 Task: Search for emails with the label 'softage' that have attachments, are within the last 3 days, and are greater than 1 MB in size. Create a filter for these emails.
Action: Mouse moved to (701, 76)
Screenshot: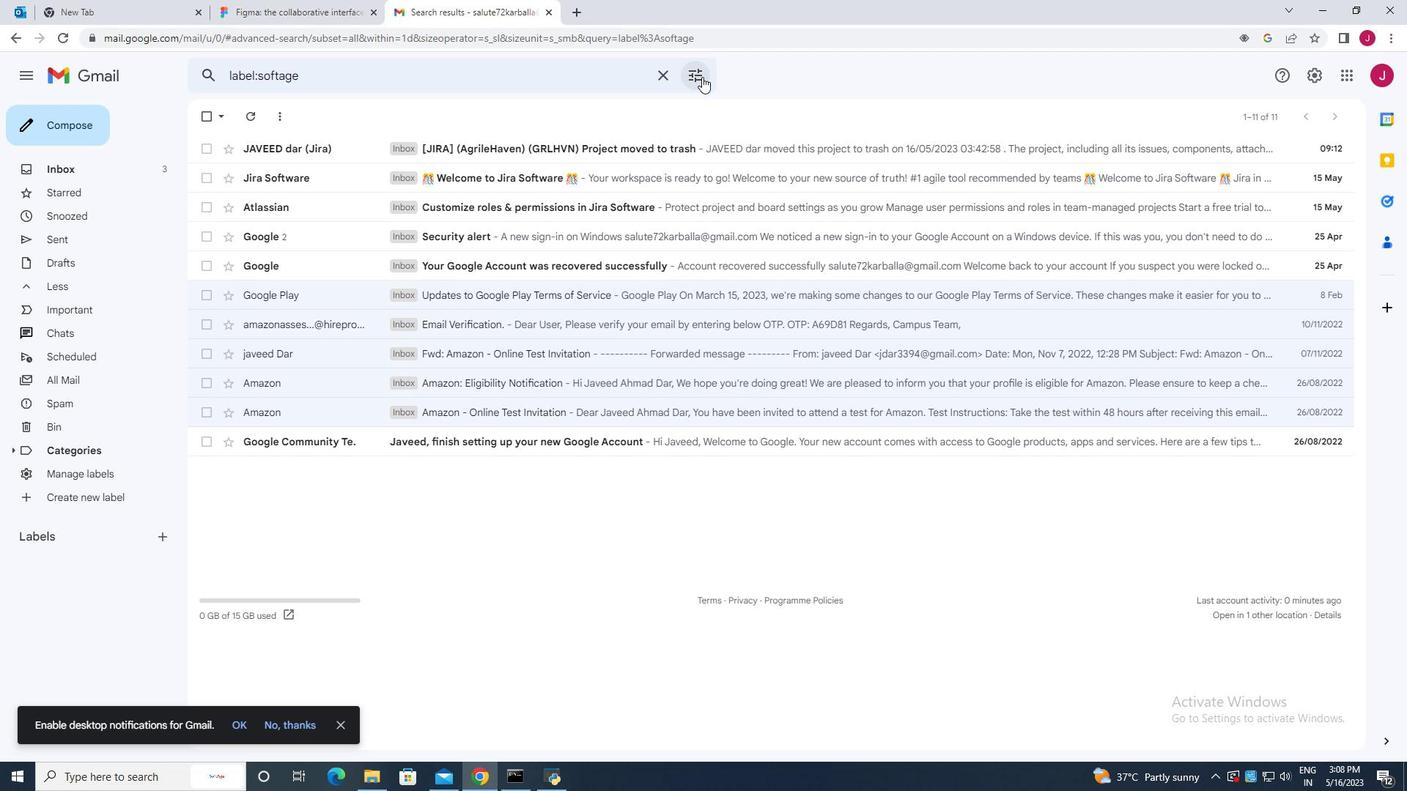 
Action: Mouse pressed left at (701, 76)
Screenshot: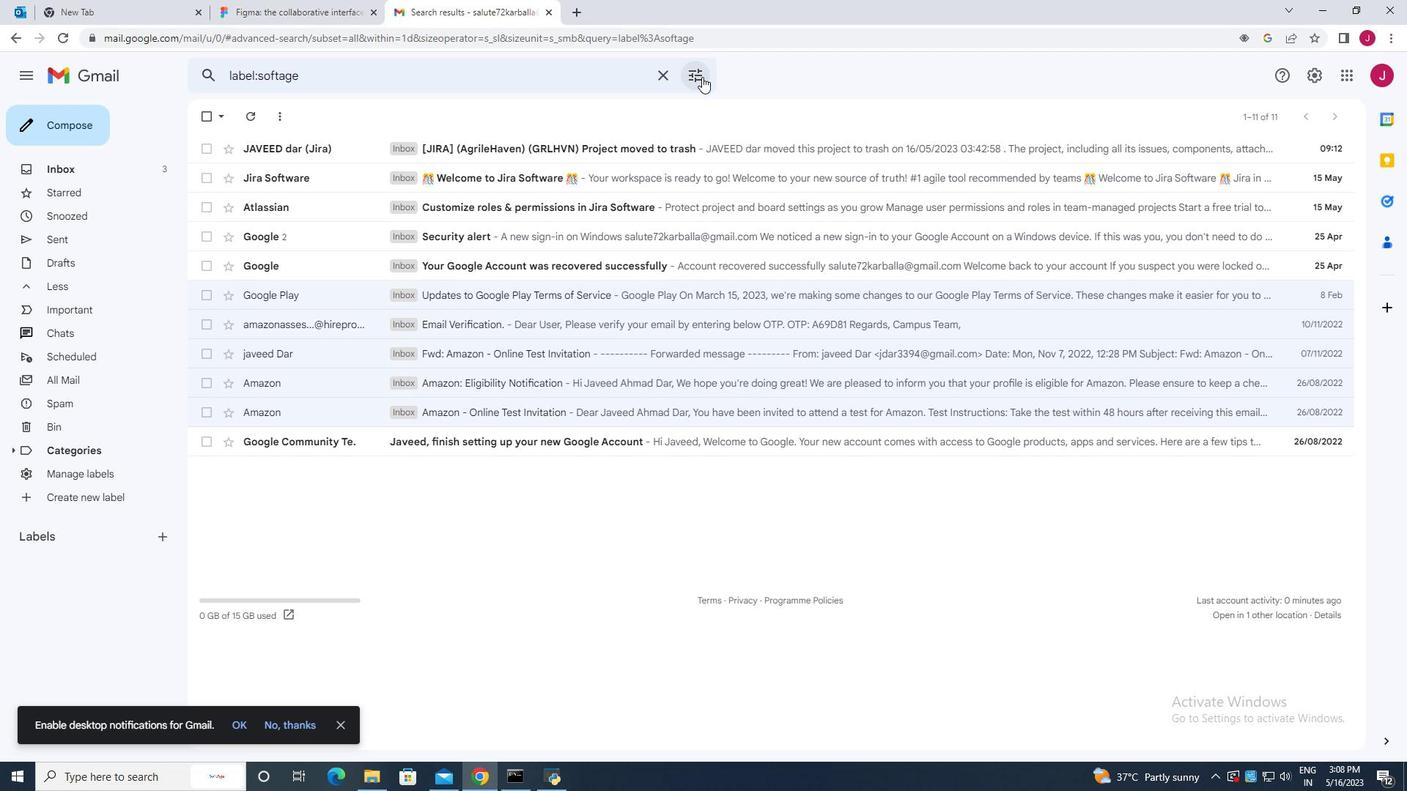 
Action: Mouse moved to (214, 351)
Screenshot: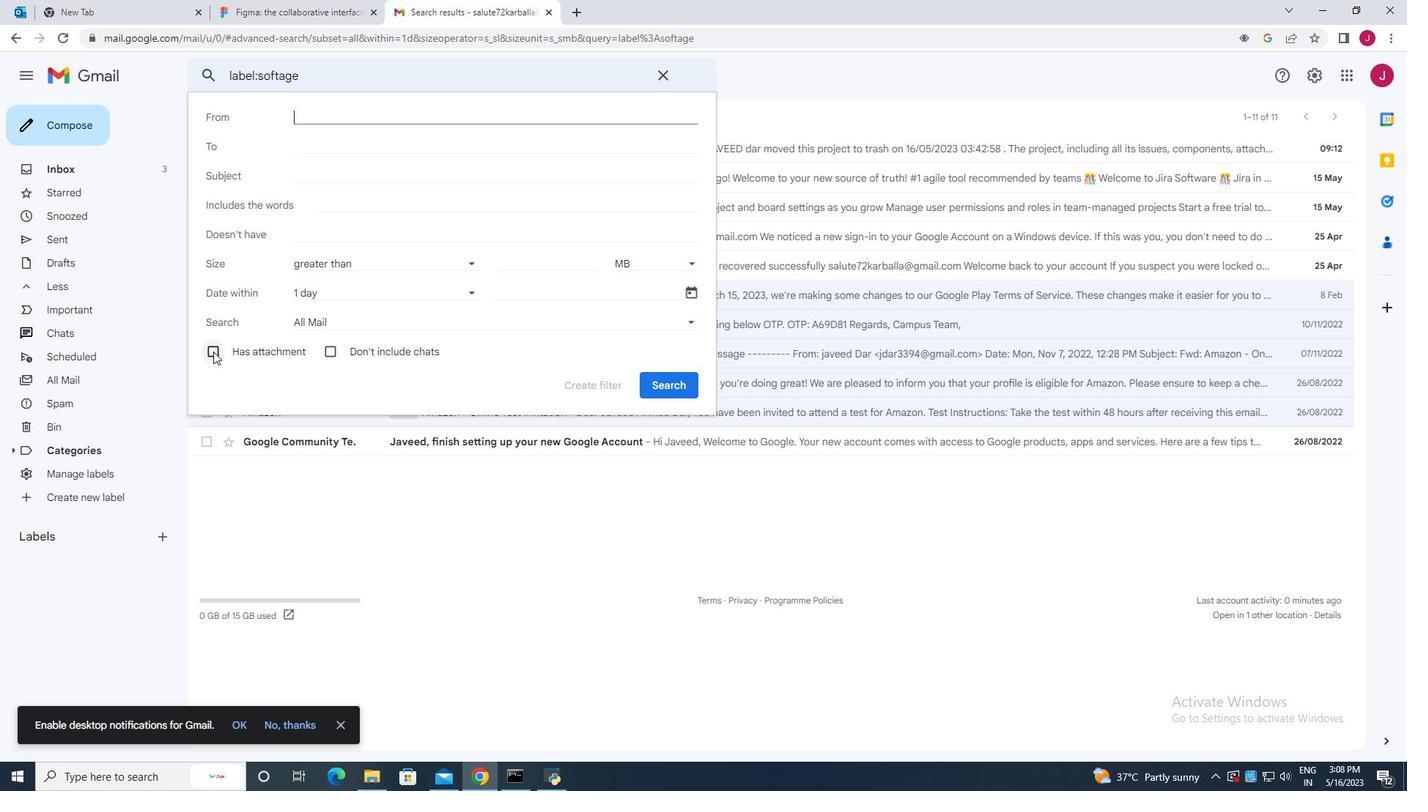 
Action: Mouse pressed left at (214, 351)
Screenshot: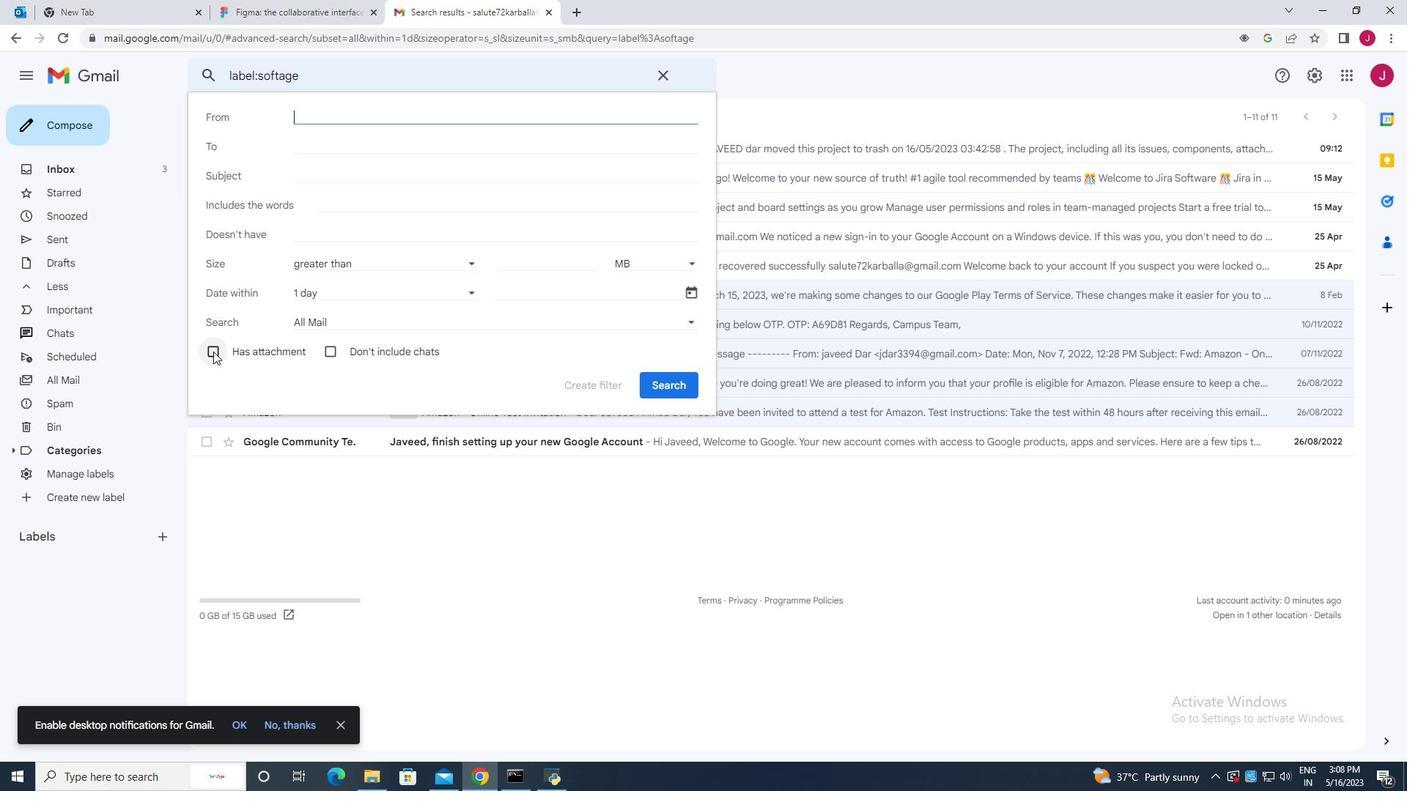 
Action: Mouse moved to (664, 387)
Screenshot: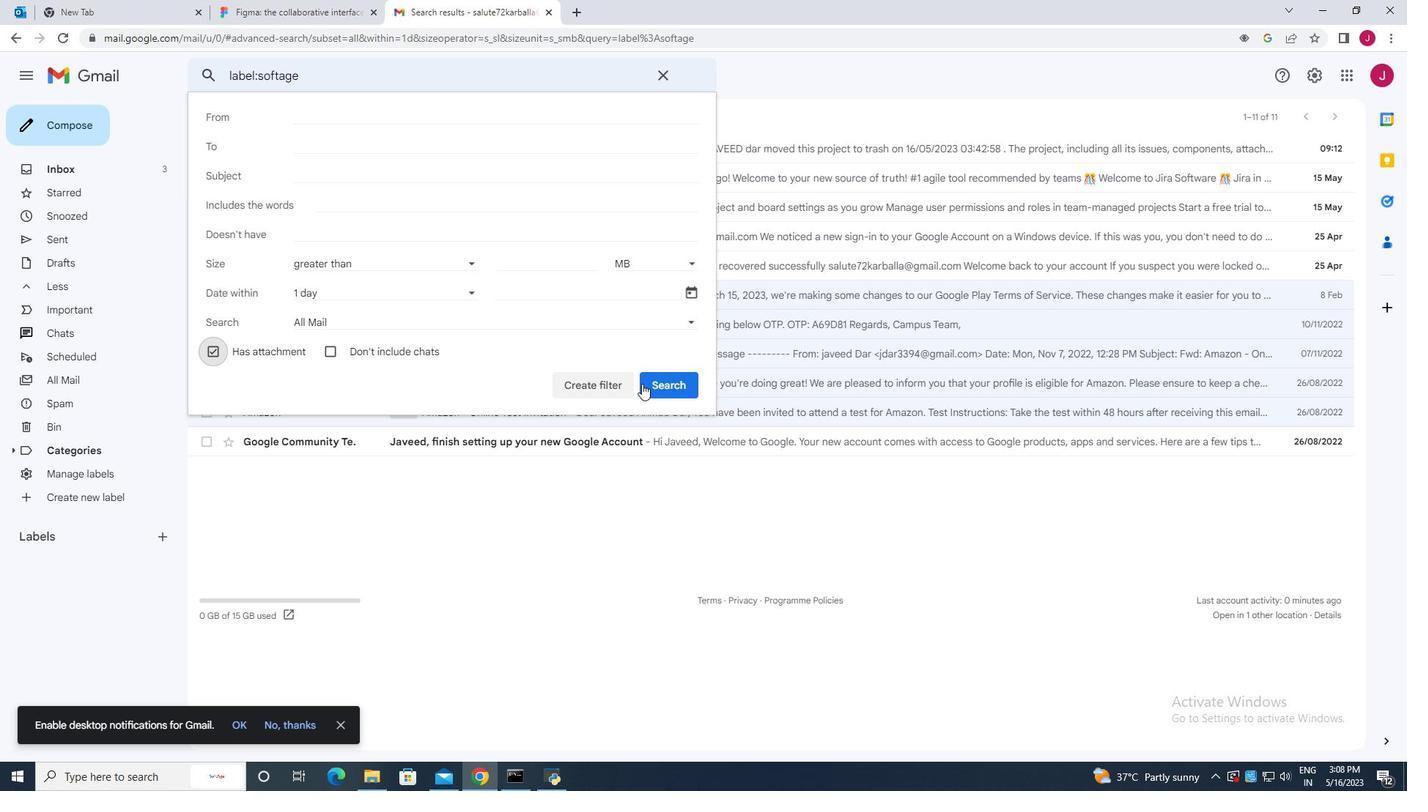
Action: Mouse pressed left at (664, 387)
Screenshot: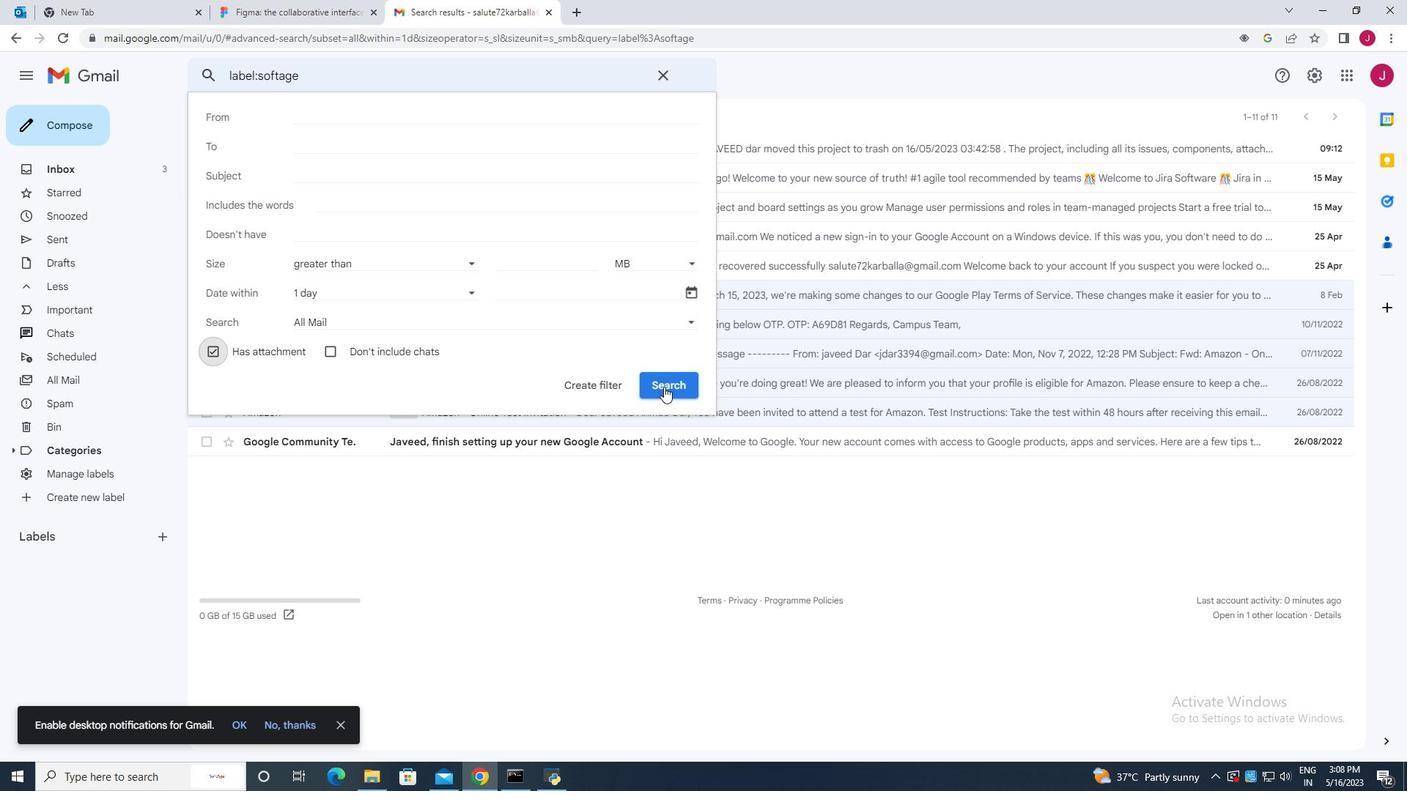 
Action: Mouse moved to (698, 91)
Screenshot: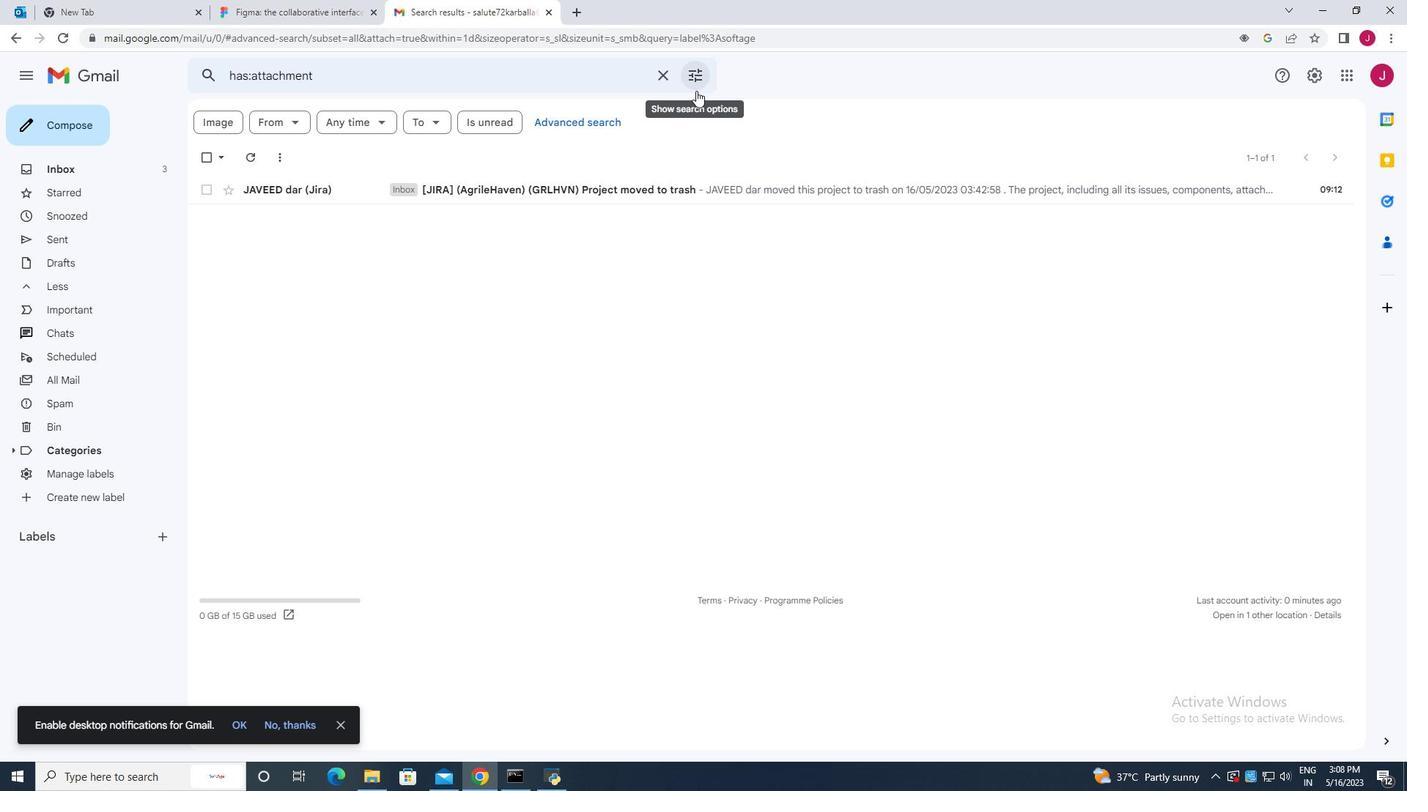 
Action: Mouse pressed left at (698, 91)
Screenshot: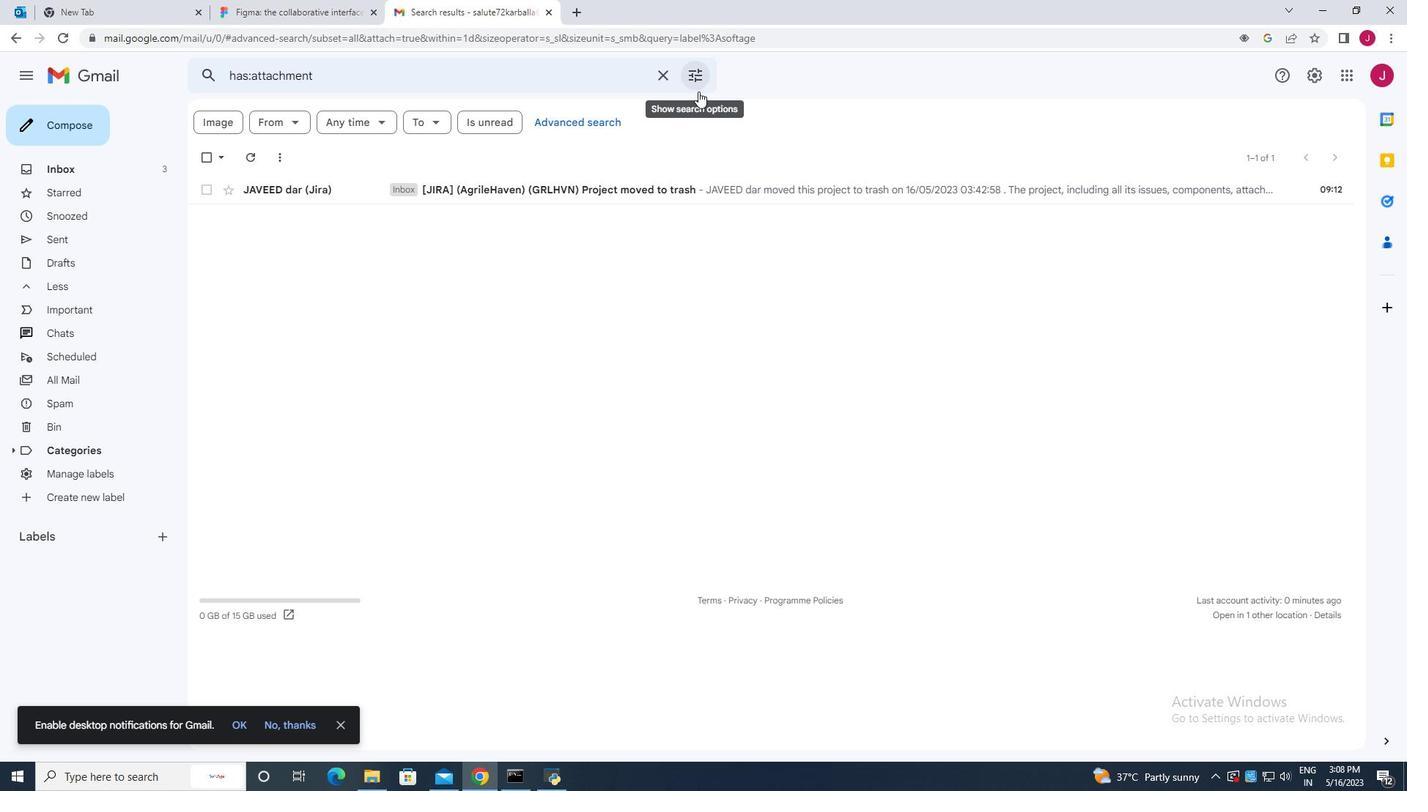 
Action: Mouse moved to (663, 382)
Screenshot: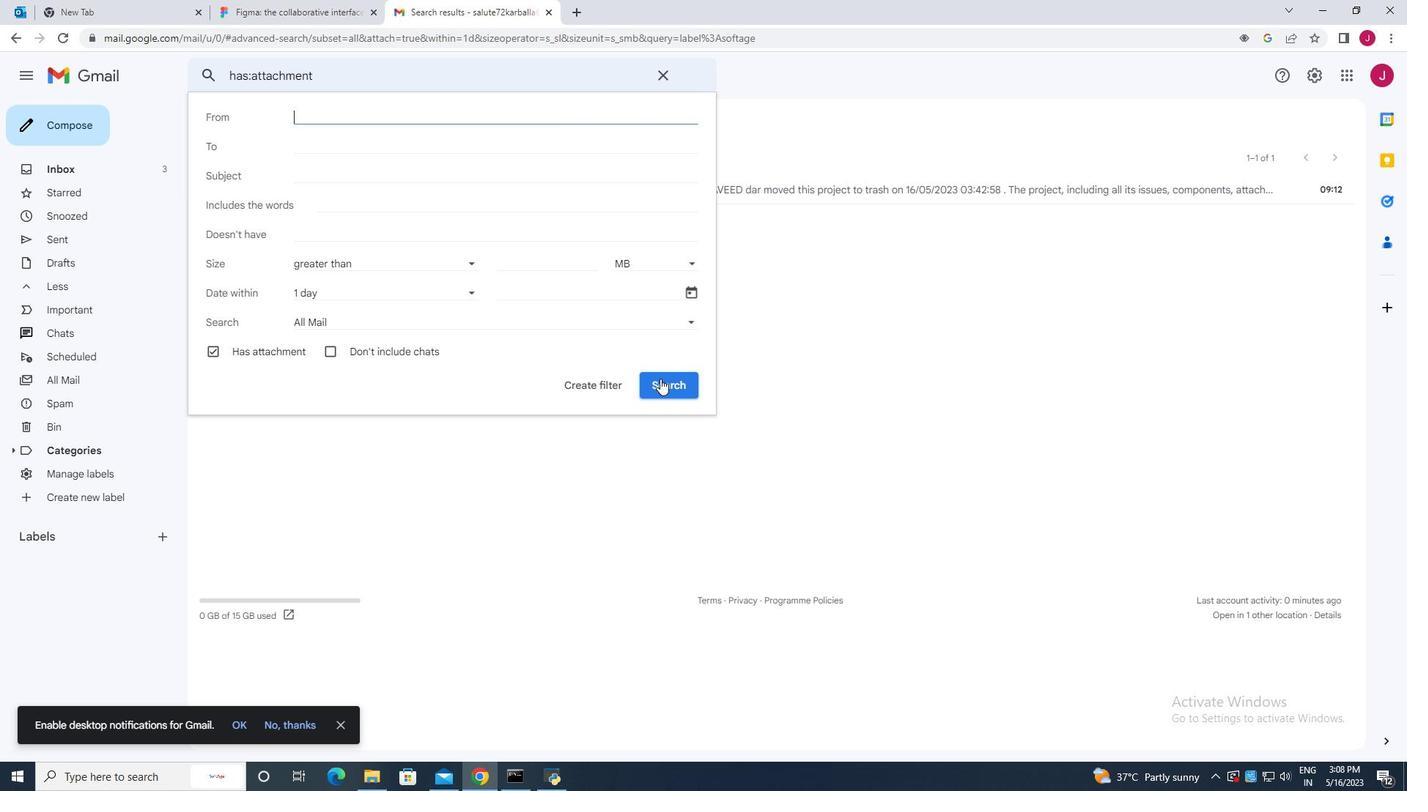 
Action: Mouse pressed left at (663, 382)
Screenshot: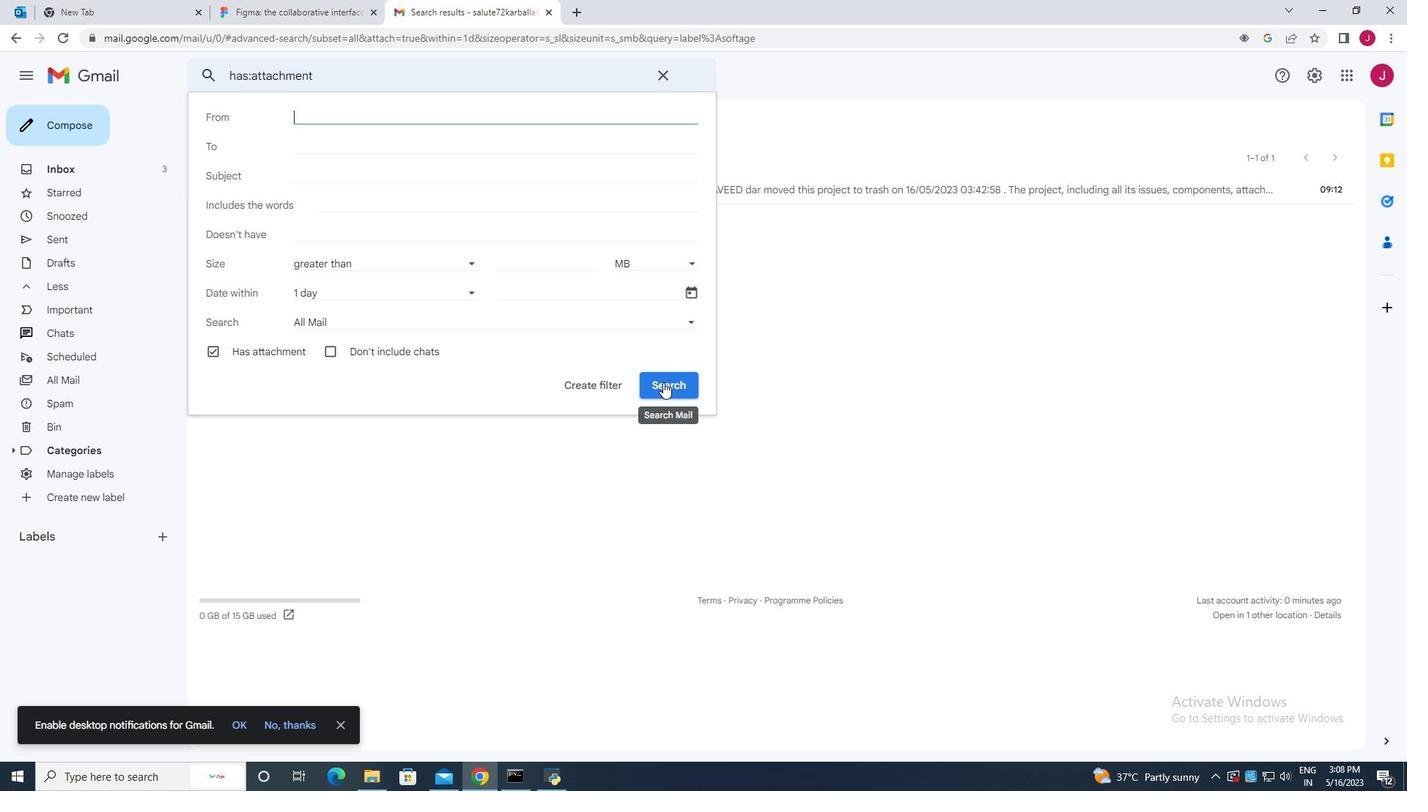 
Action: Mouse moved to (697, 75)
Screenshot: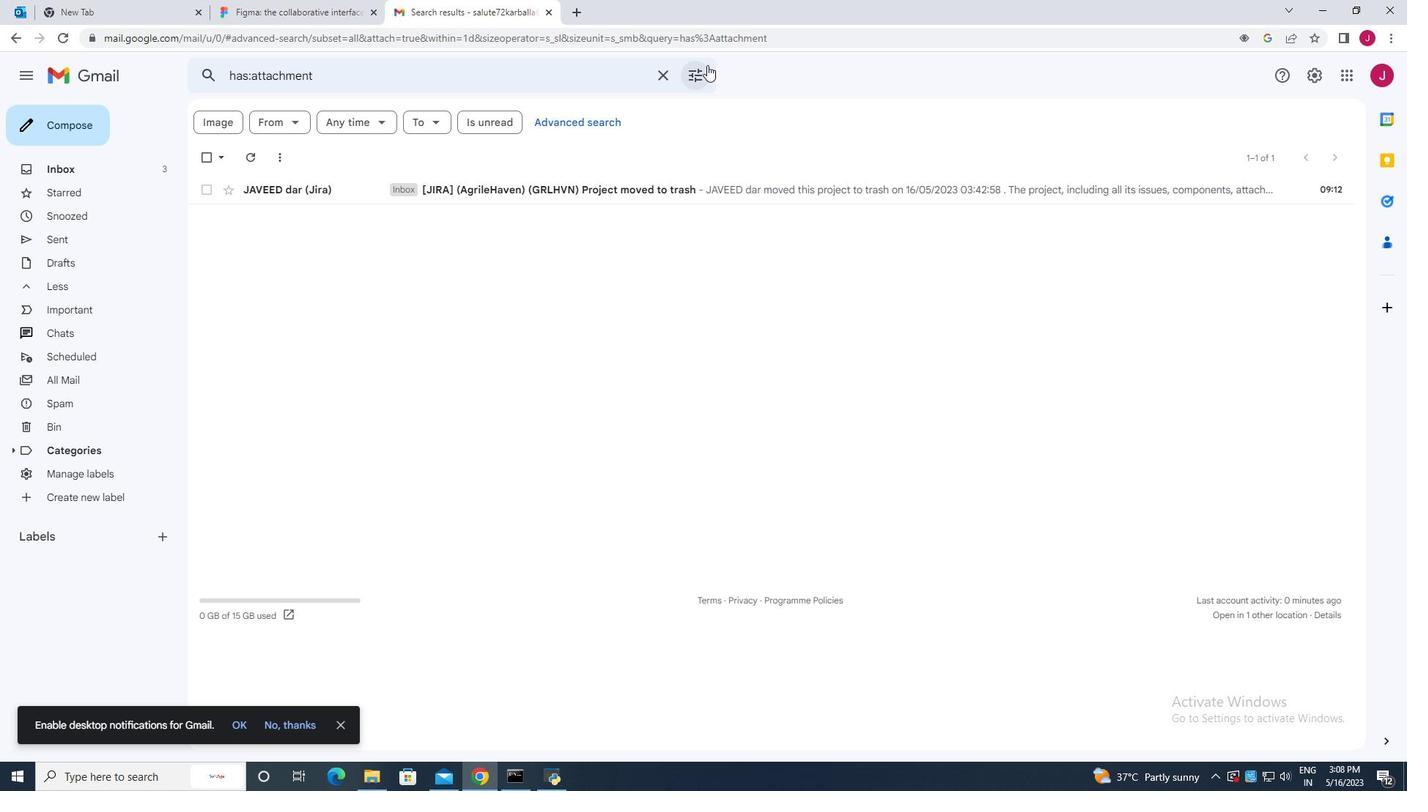 
Action: Mouse pressed left at (697, 75)
Screenshot: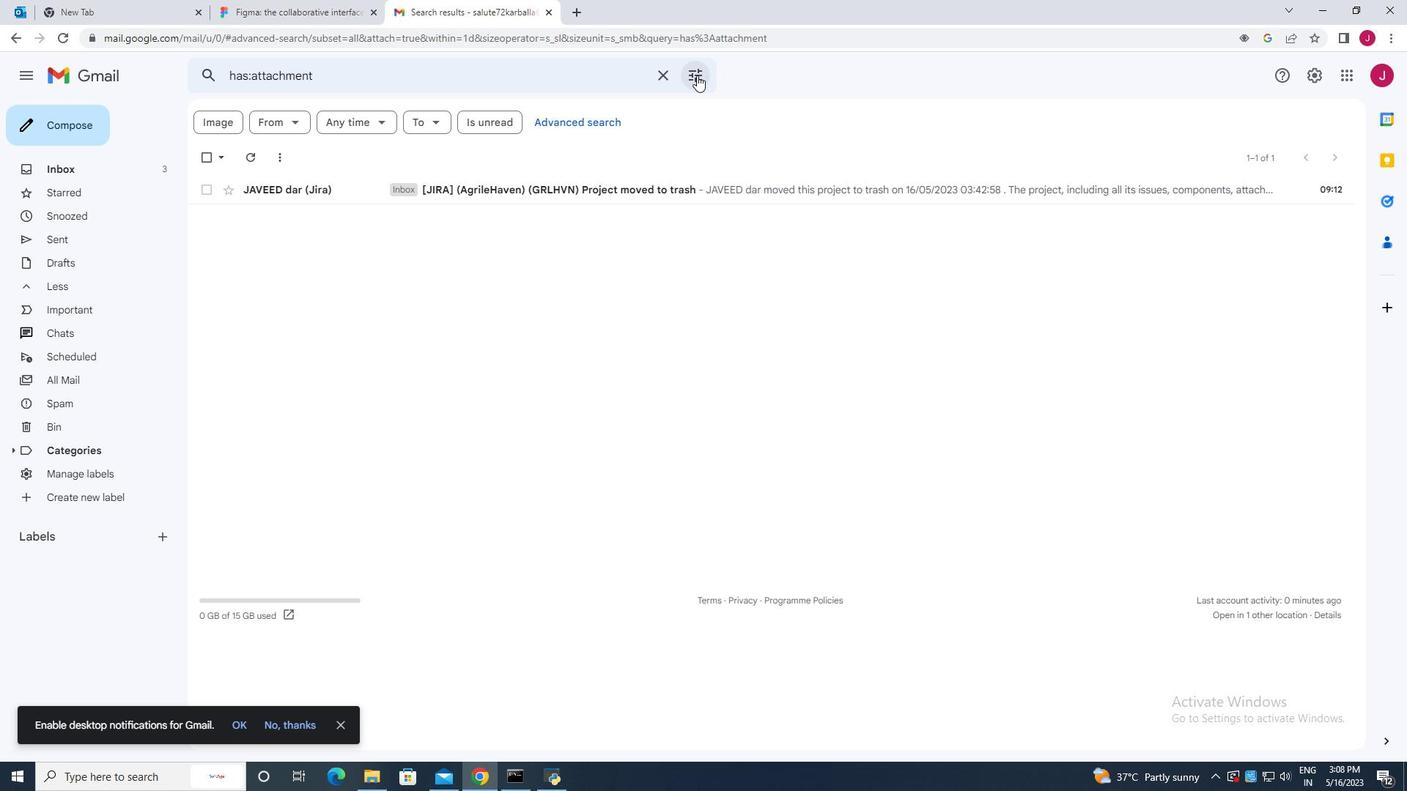
Action: Mouse moved to (586, 387)
Screenshot: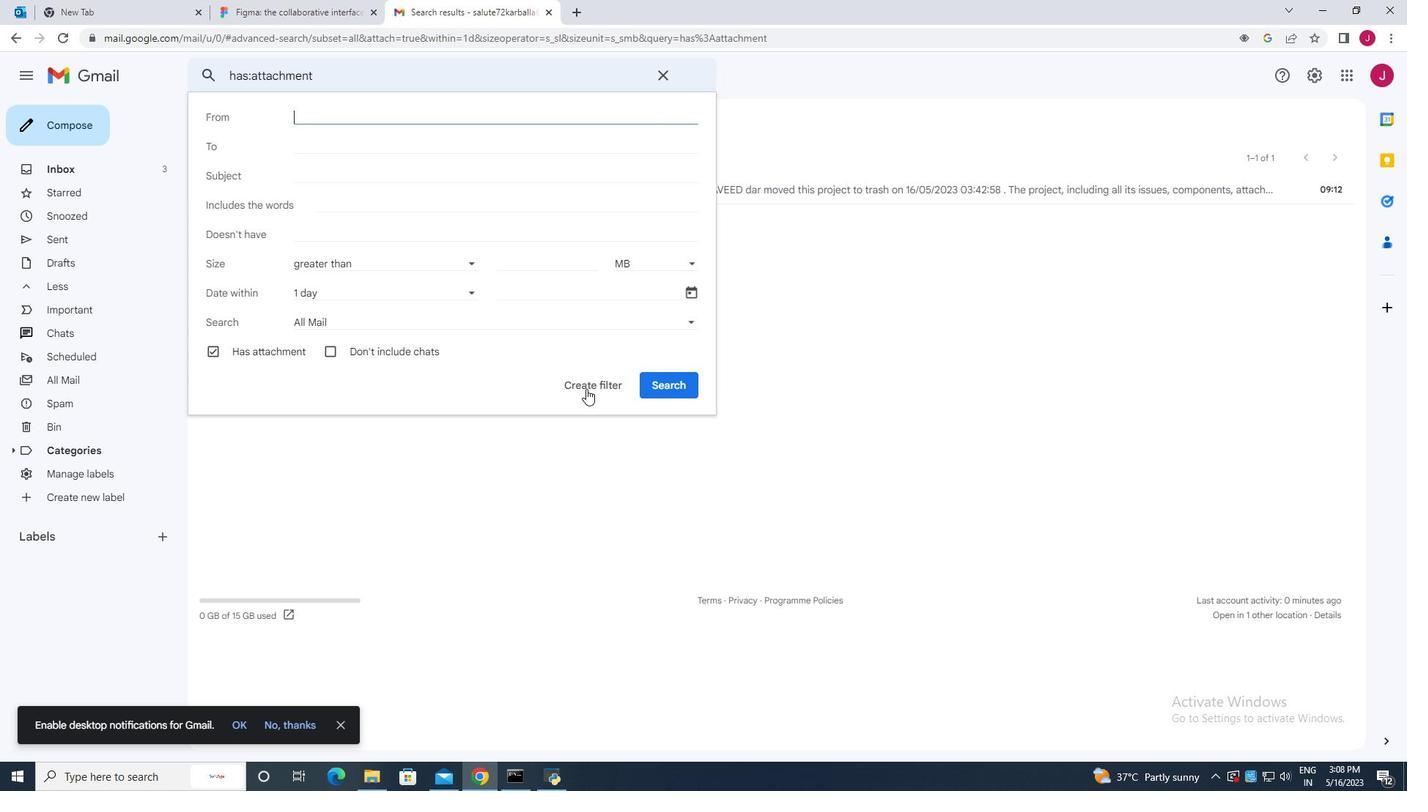 
Action: Mouse pressed left at (586, 387)
Screenshot: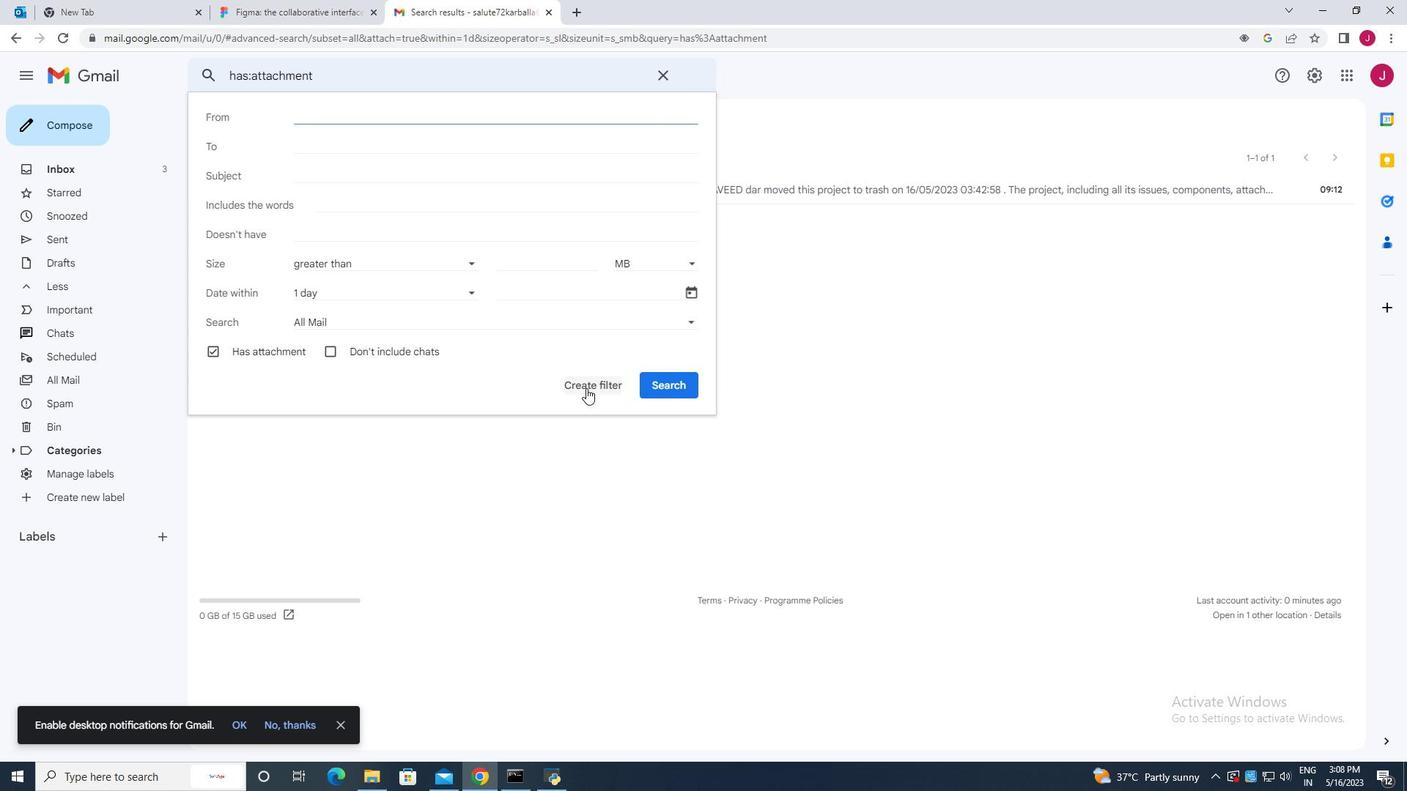 
Action: Mouse moved to (216, 276)
Screenshot: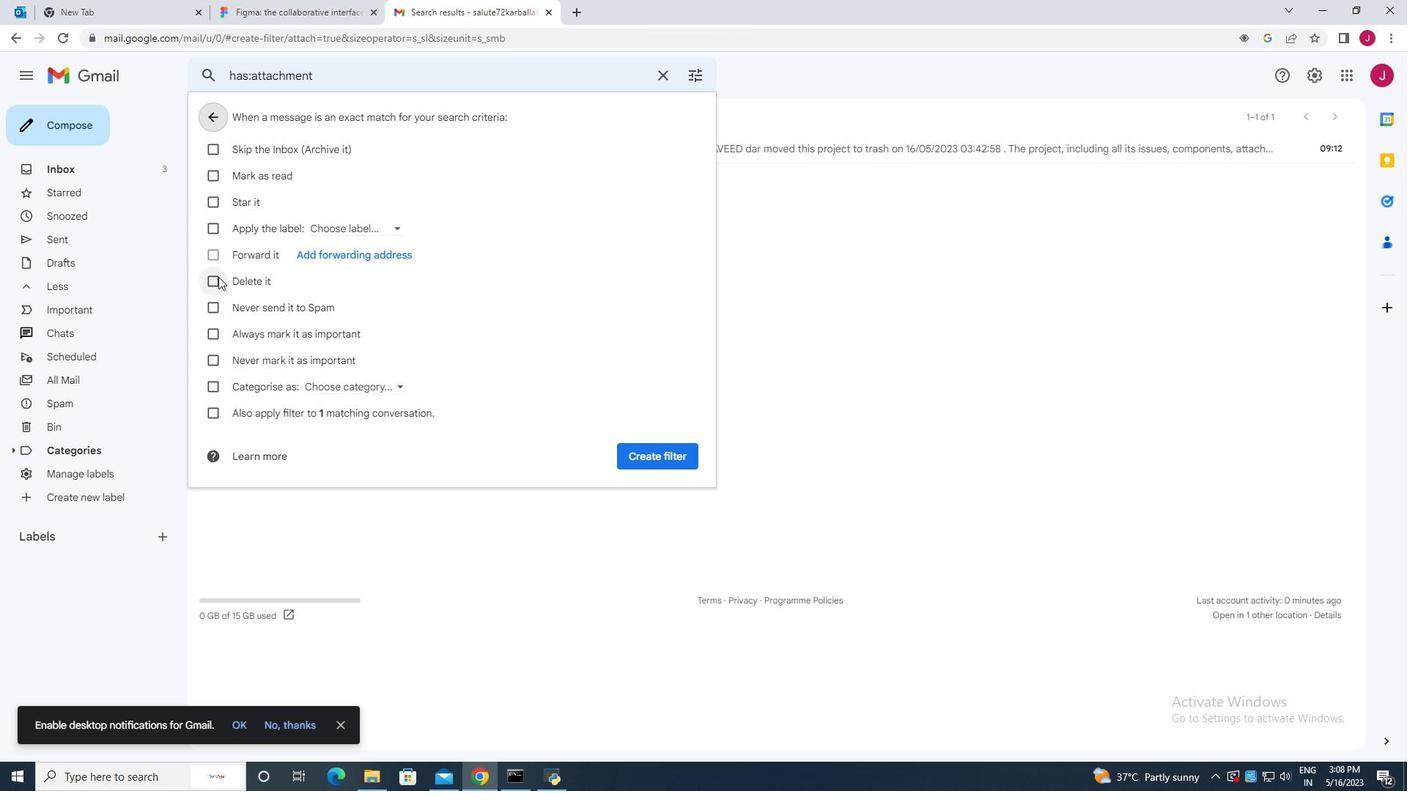
Action: Mouse pressed left at (216, 276)
Screenshot: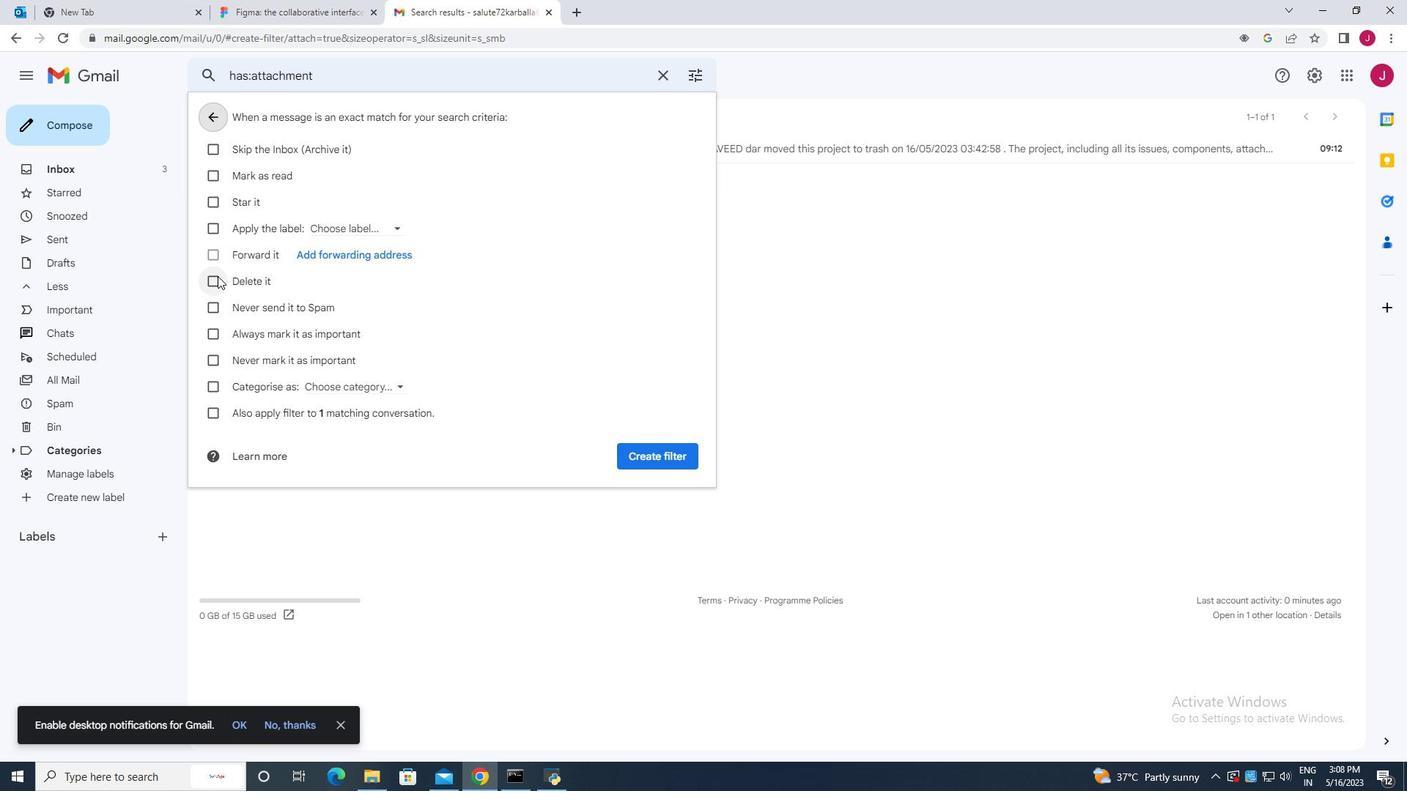 
Action: Mouse moved to (661, 456)
Screenshot: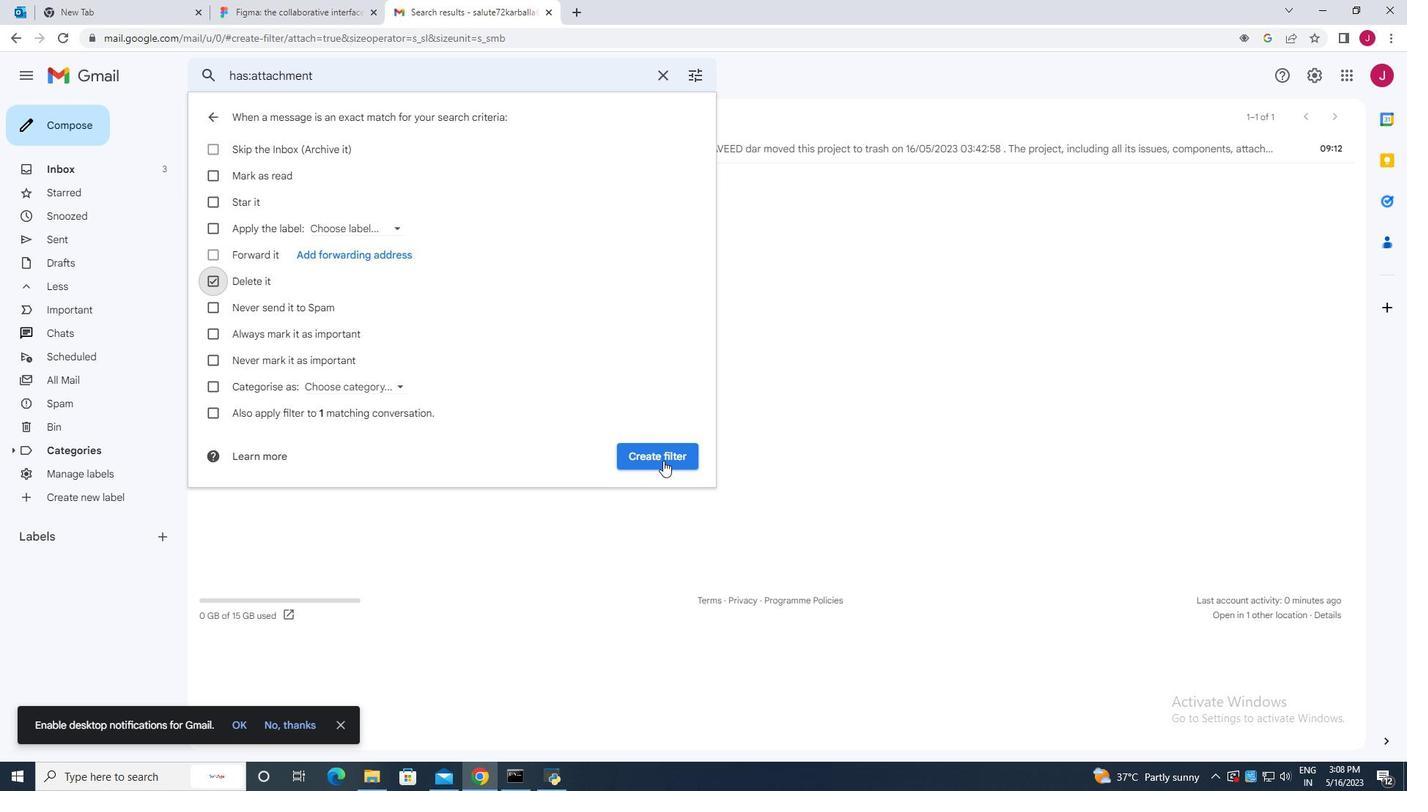 
Action: Mouse pressed left at (661, 456)
Screenshot: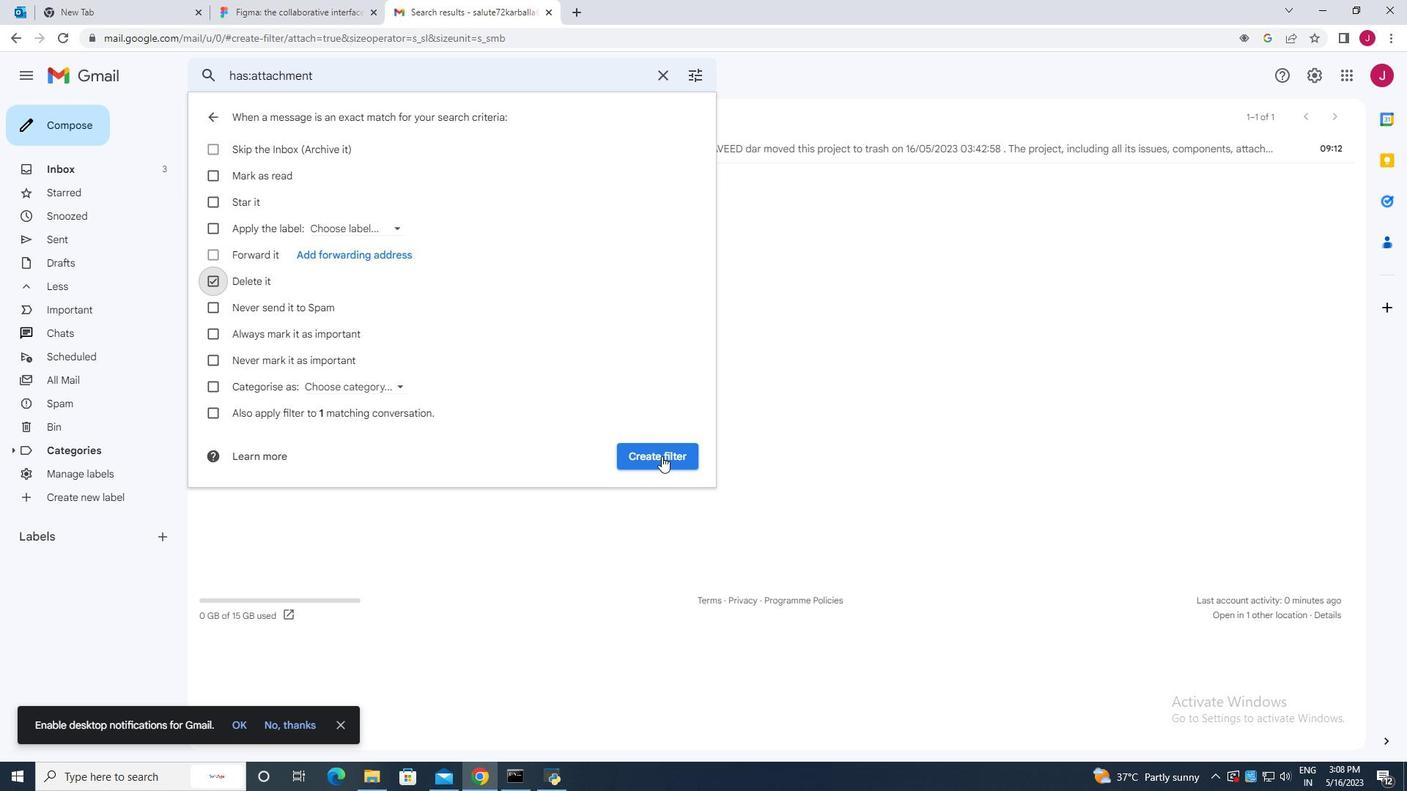 
Action: Mouse moved to (692, 82)
Screenshot: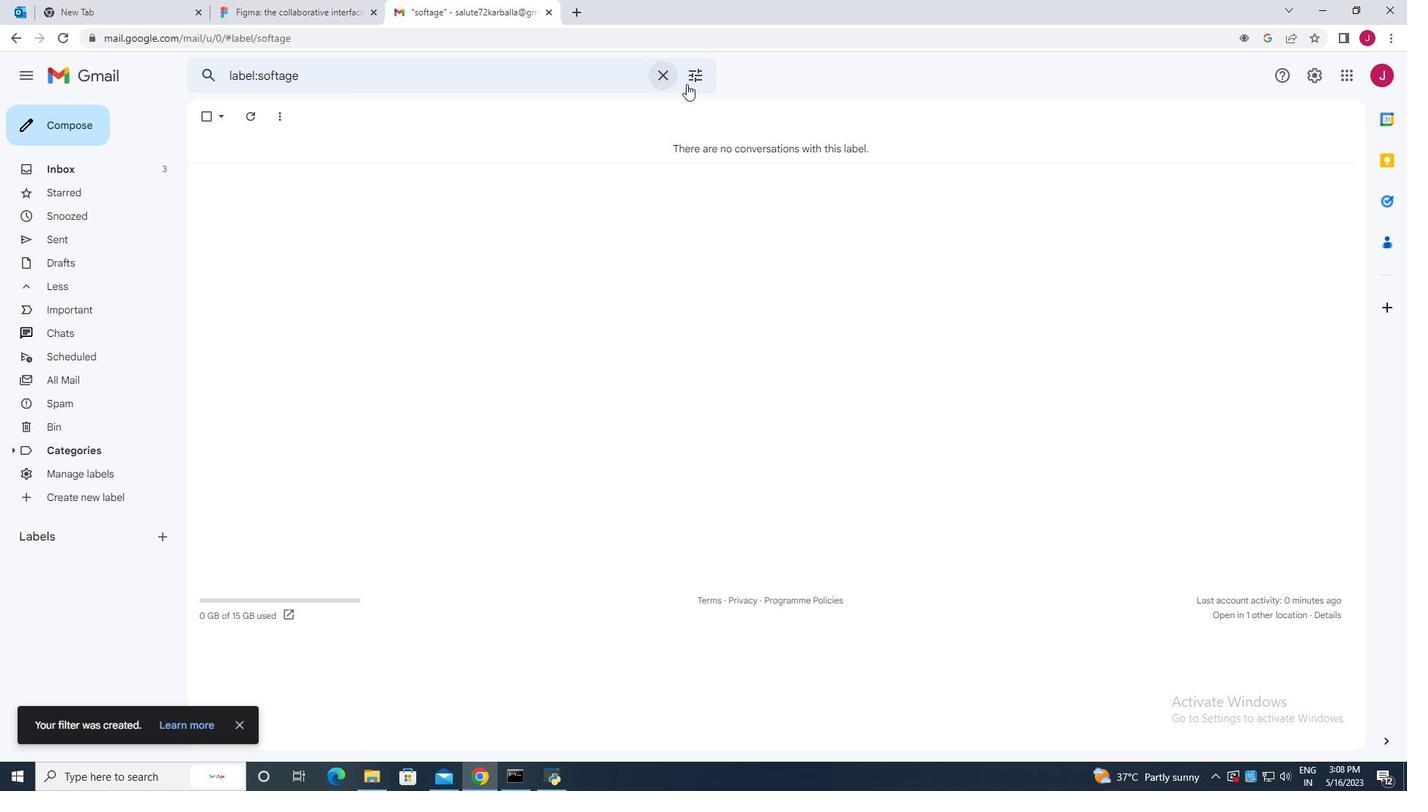 
Action: Mouse pressed left at (692, 82)
Screenshot: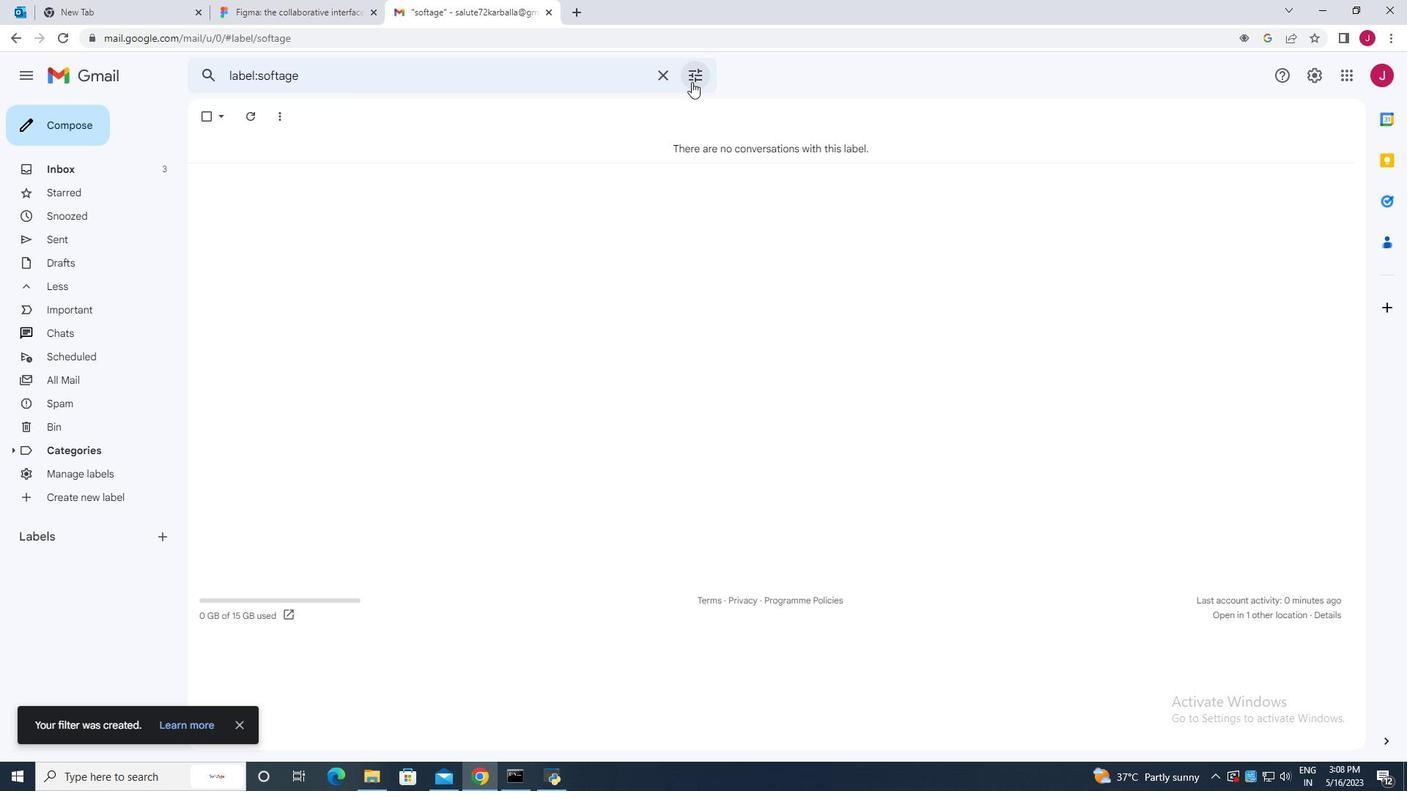 
Action: Mouse moved to (650, 254)
Screenshot: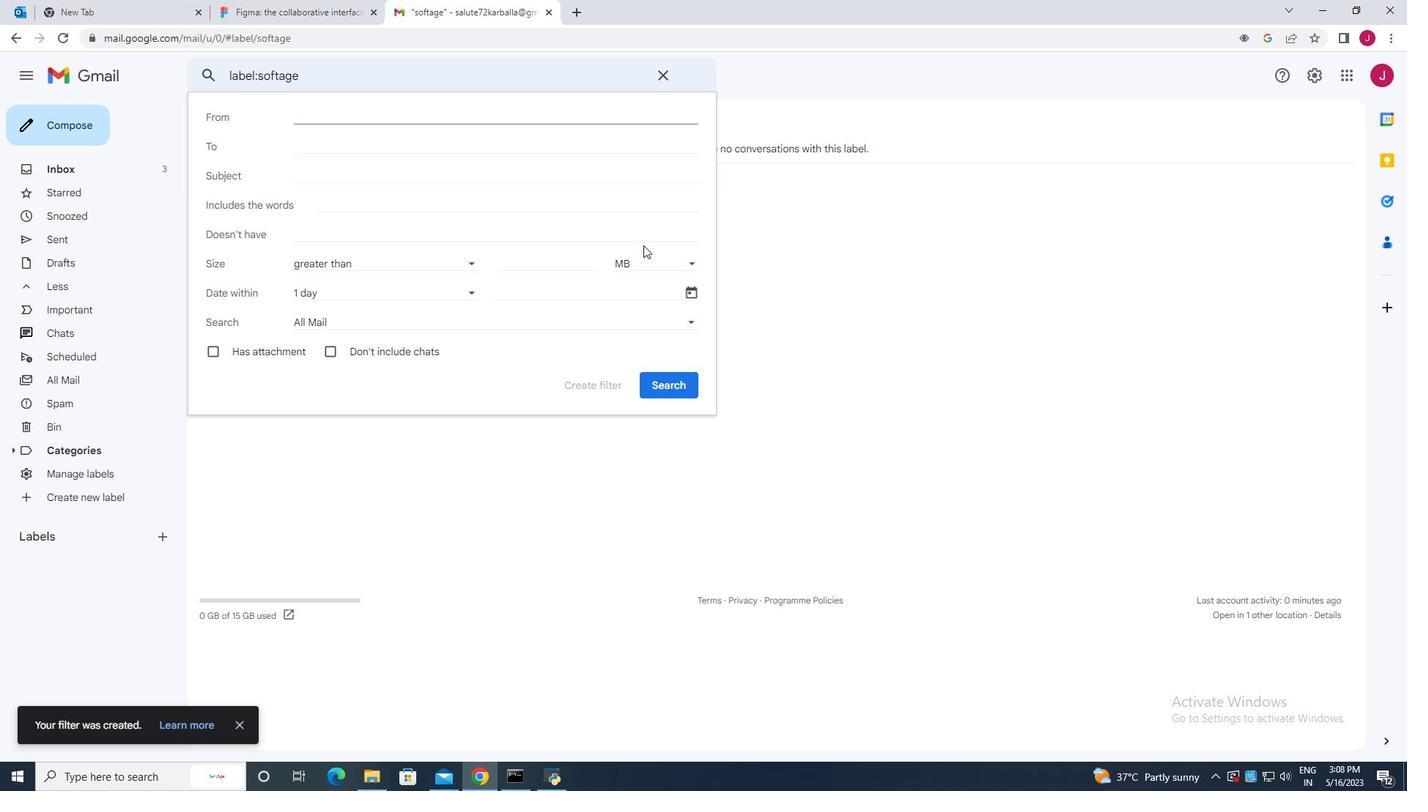 
Action: Mouse pressed left at (650, 254)
Screenshot: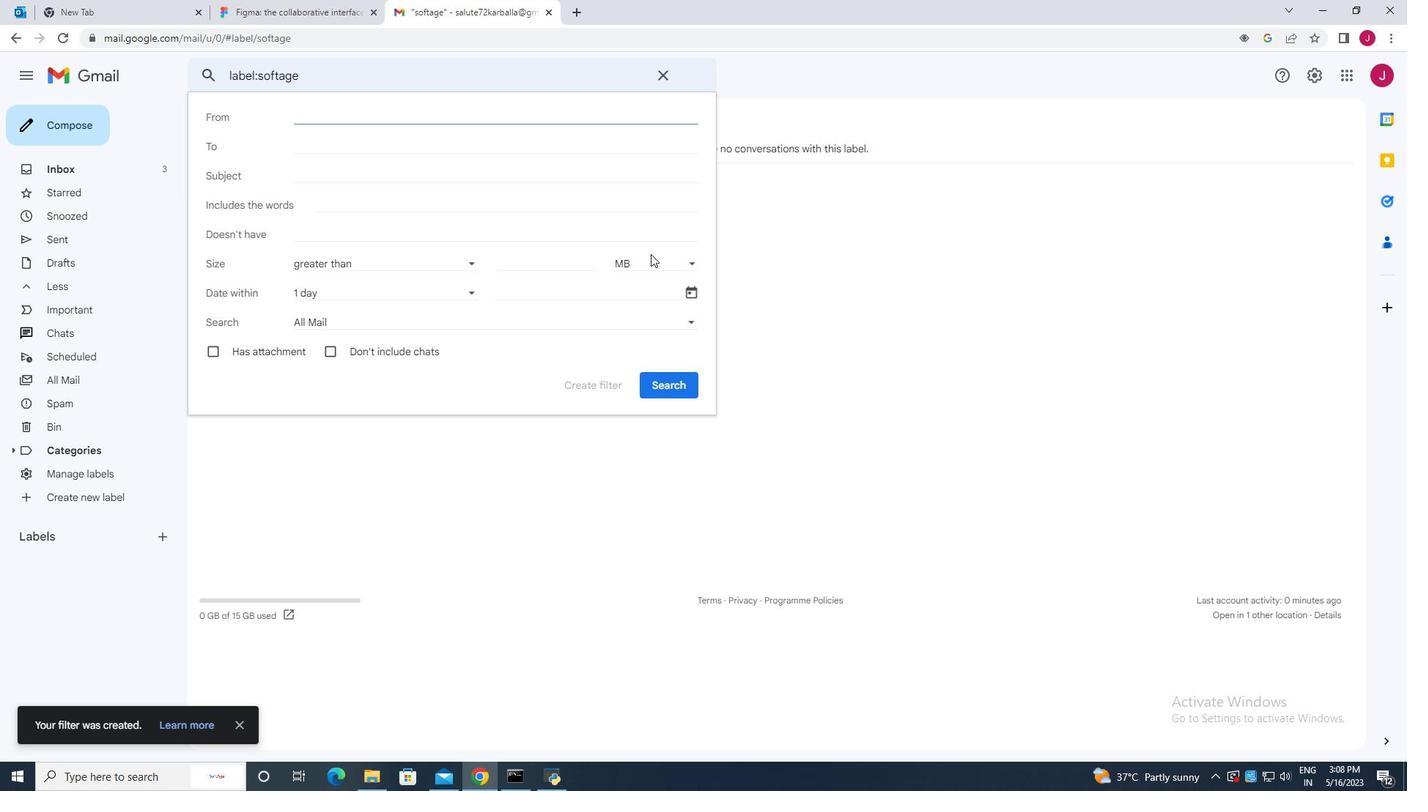 
Action: Mouse moved to (648, 262)
Screenshot: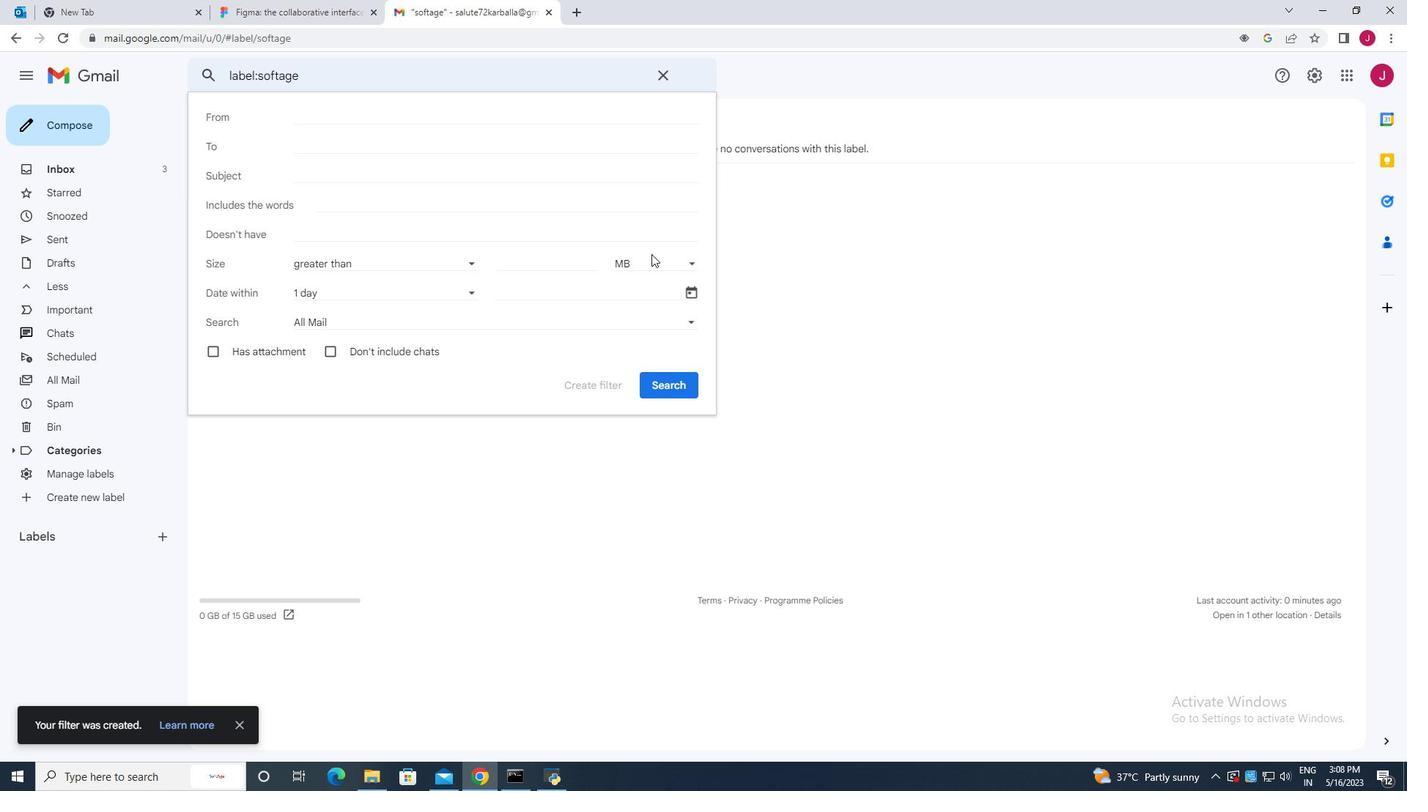 
Action: Mouse pressed left at (648, 262)
Screenshot: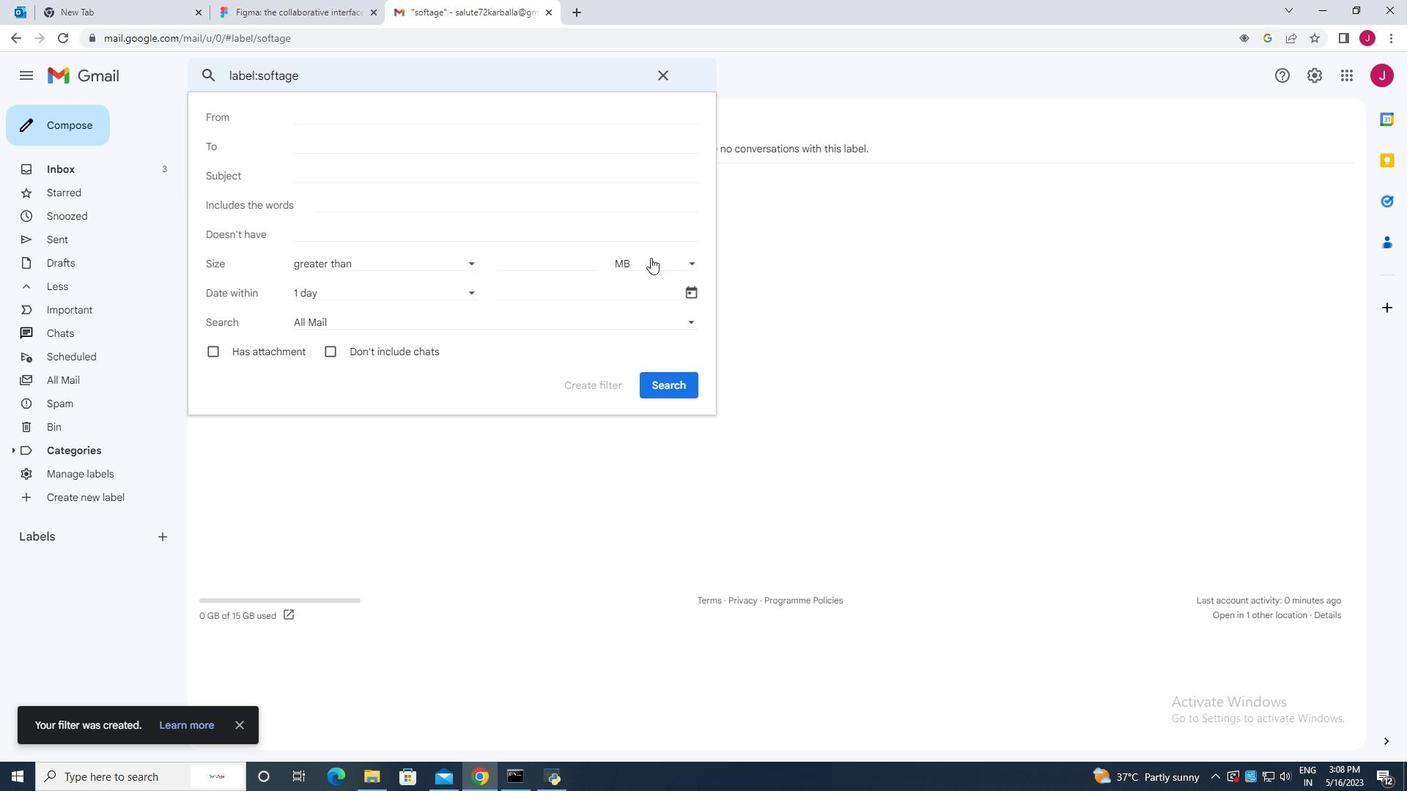 
Action: Mouse pressed left at (648, 262)
Screenshot: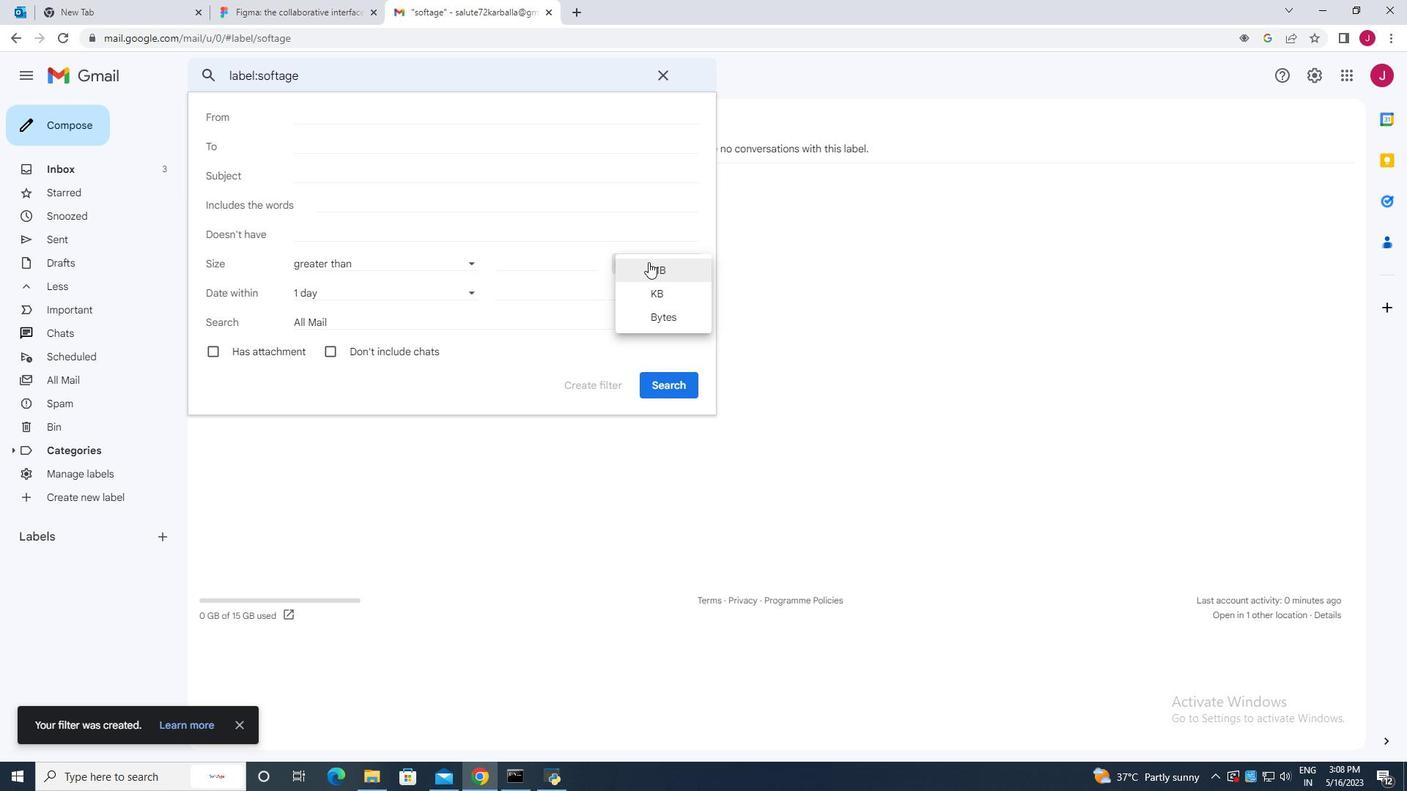 
Action: Mouse moved to (329, 294)
Screenshot: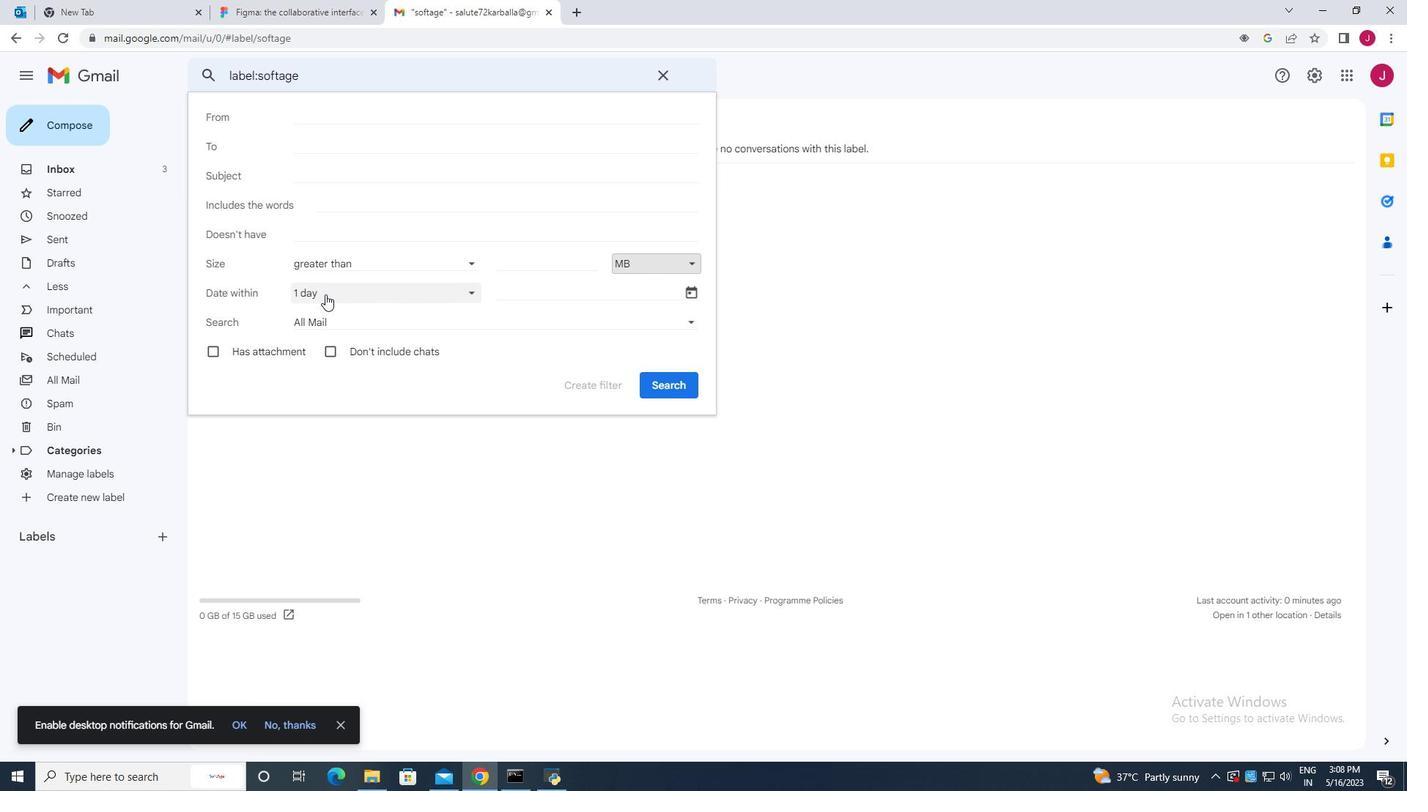
Action: Mouse pressed left at (329, 294)
Screenshot: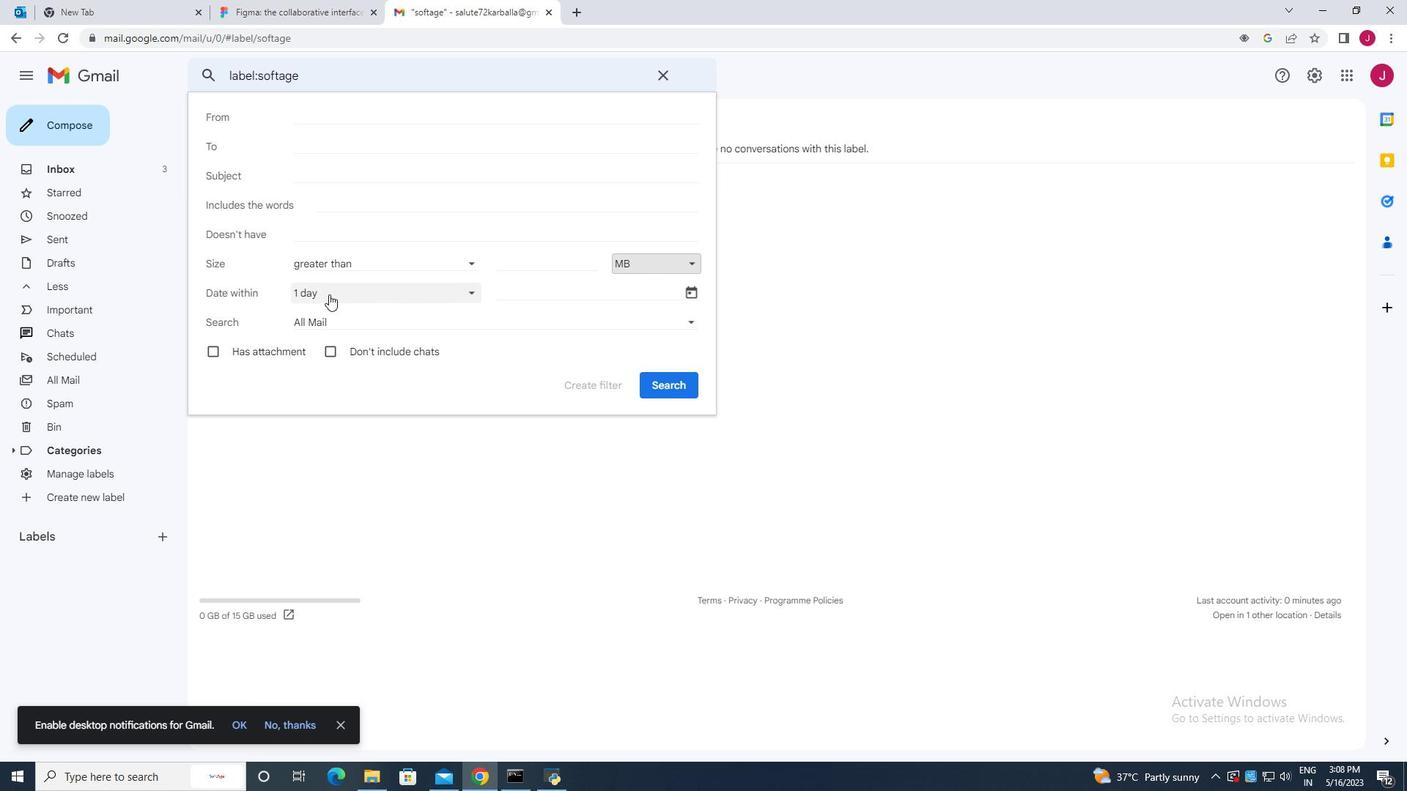 
Action: Mouse moved to (346, 316)
Screenshot: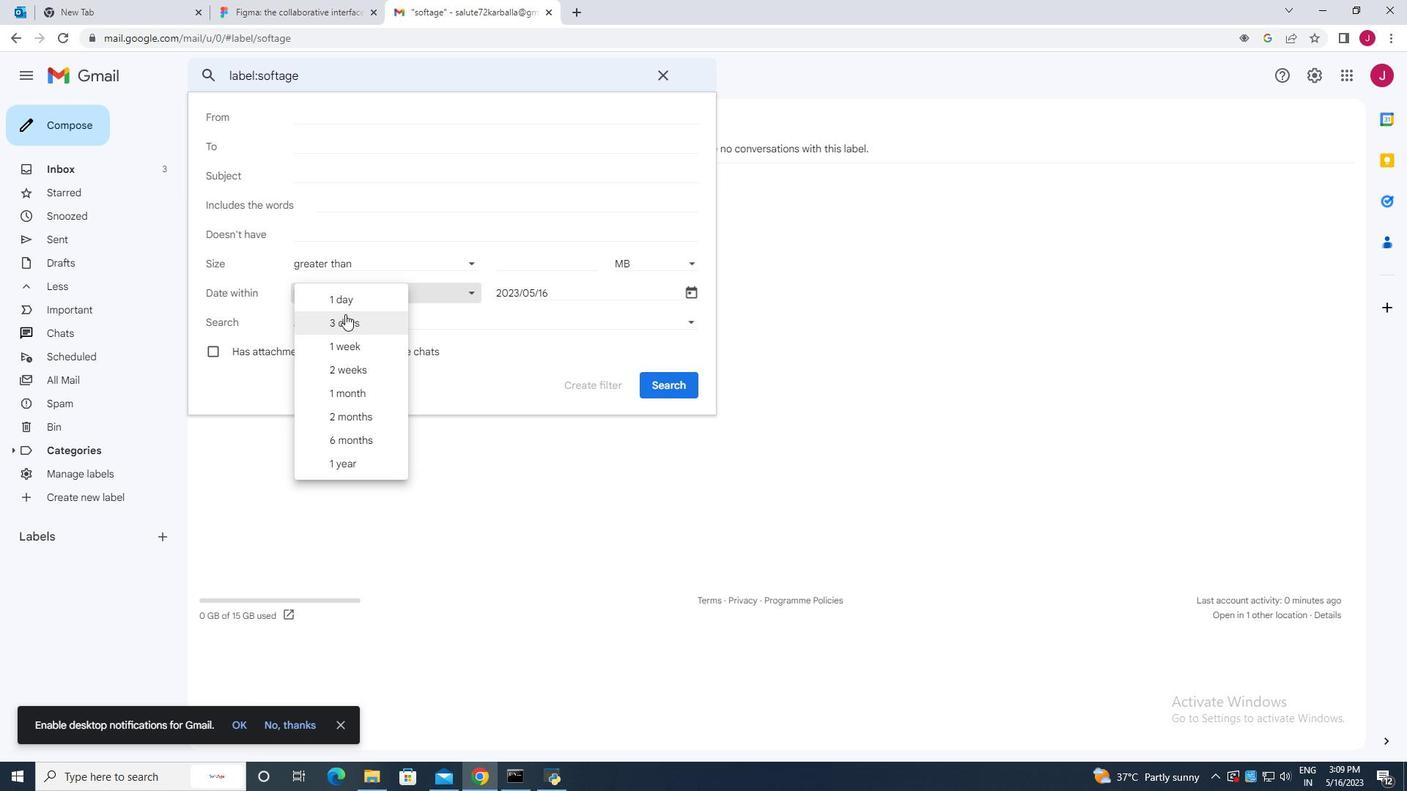 
Action: Mouse pressed left at (346, 316)
Screenshot: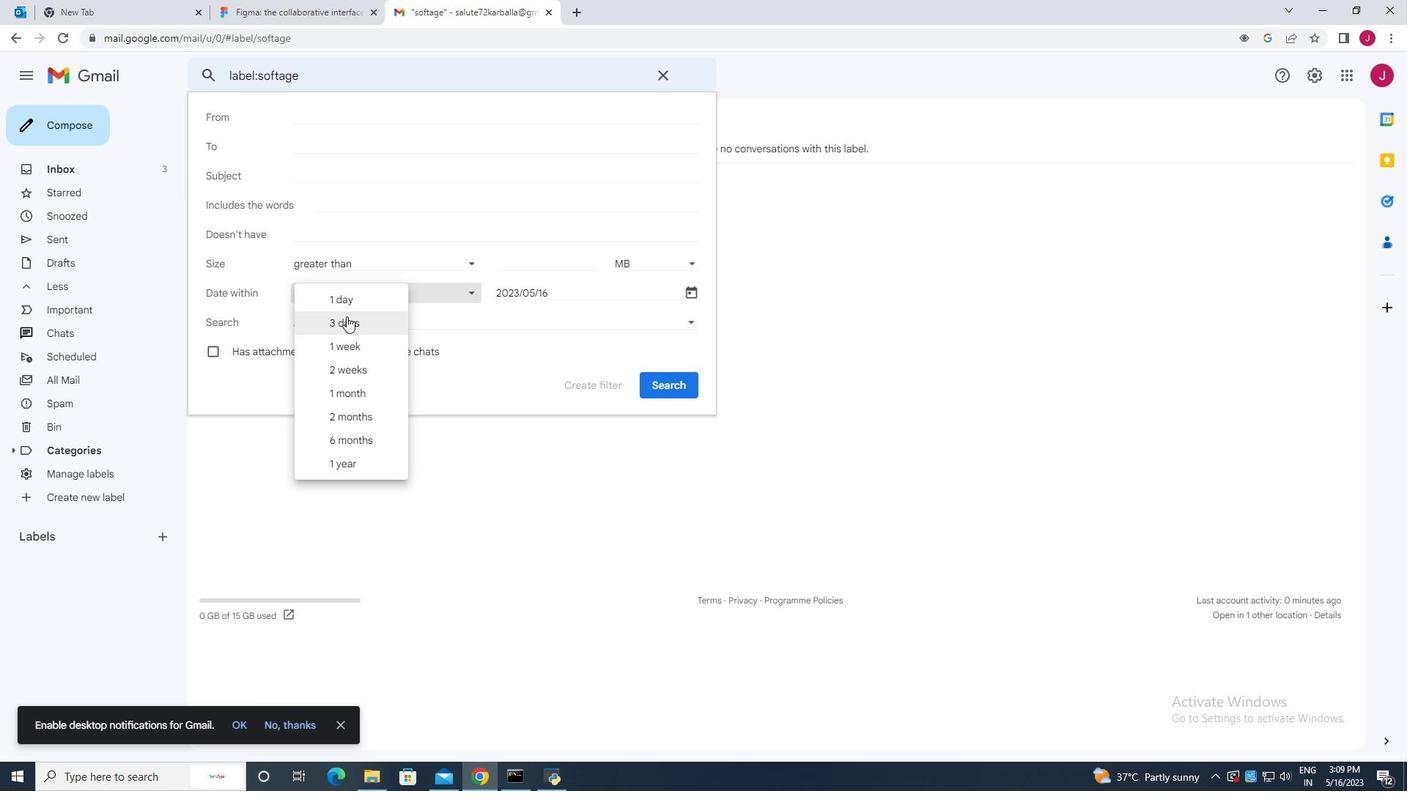 
Action: Mouse moved to (340, 296)
Screenshot: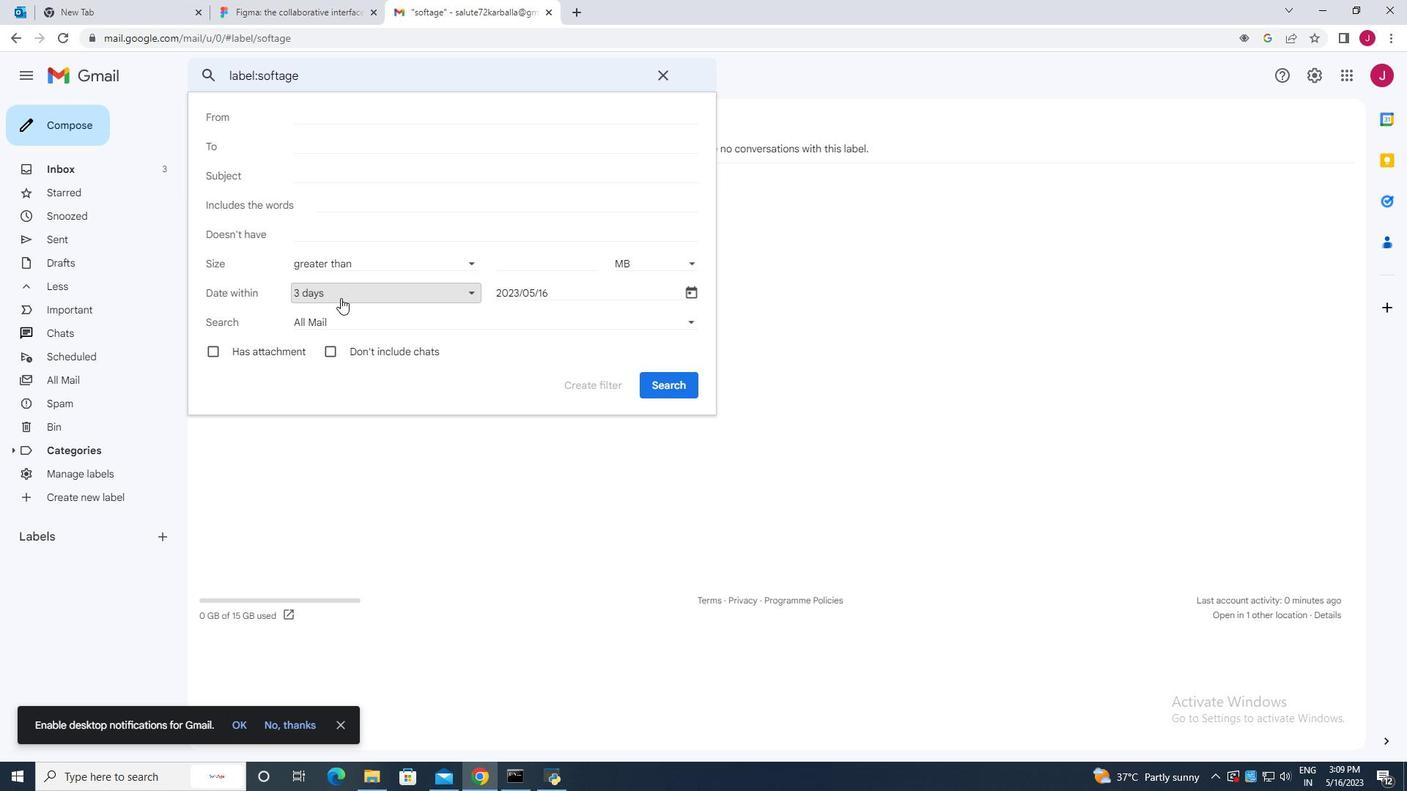 
Action: Mouse pressed left at (340, 296)
Screenshot: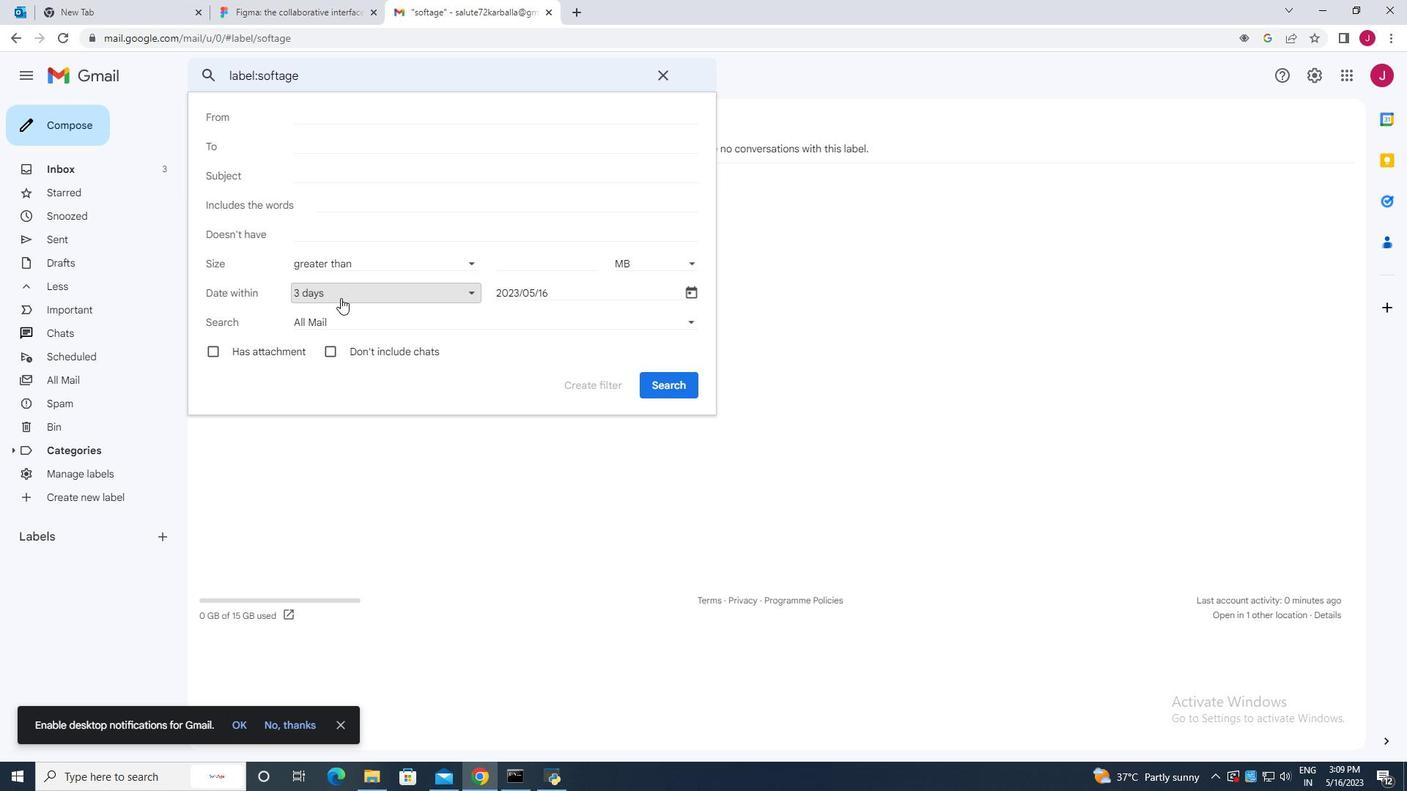 
Action: Mouse moved to (348, 275)
Screenshot: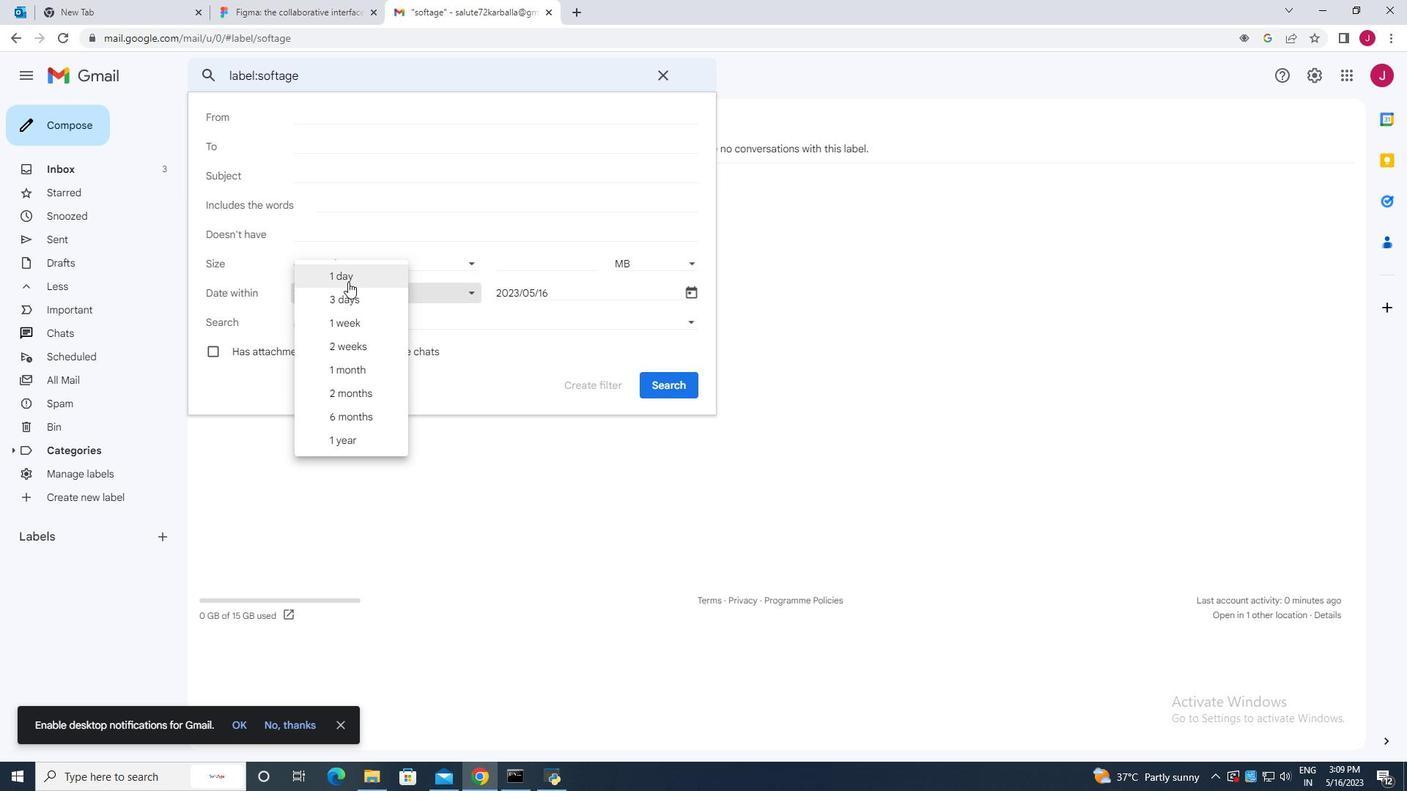 
Action: Mouse pressed left at (348, 275)
Screenshot: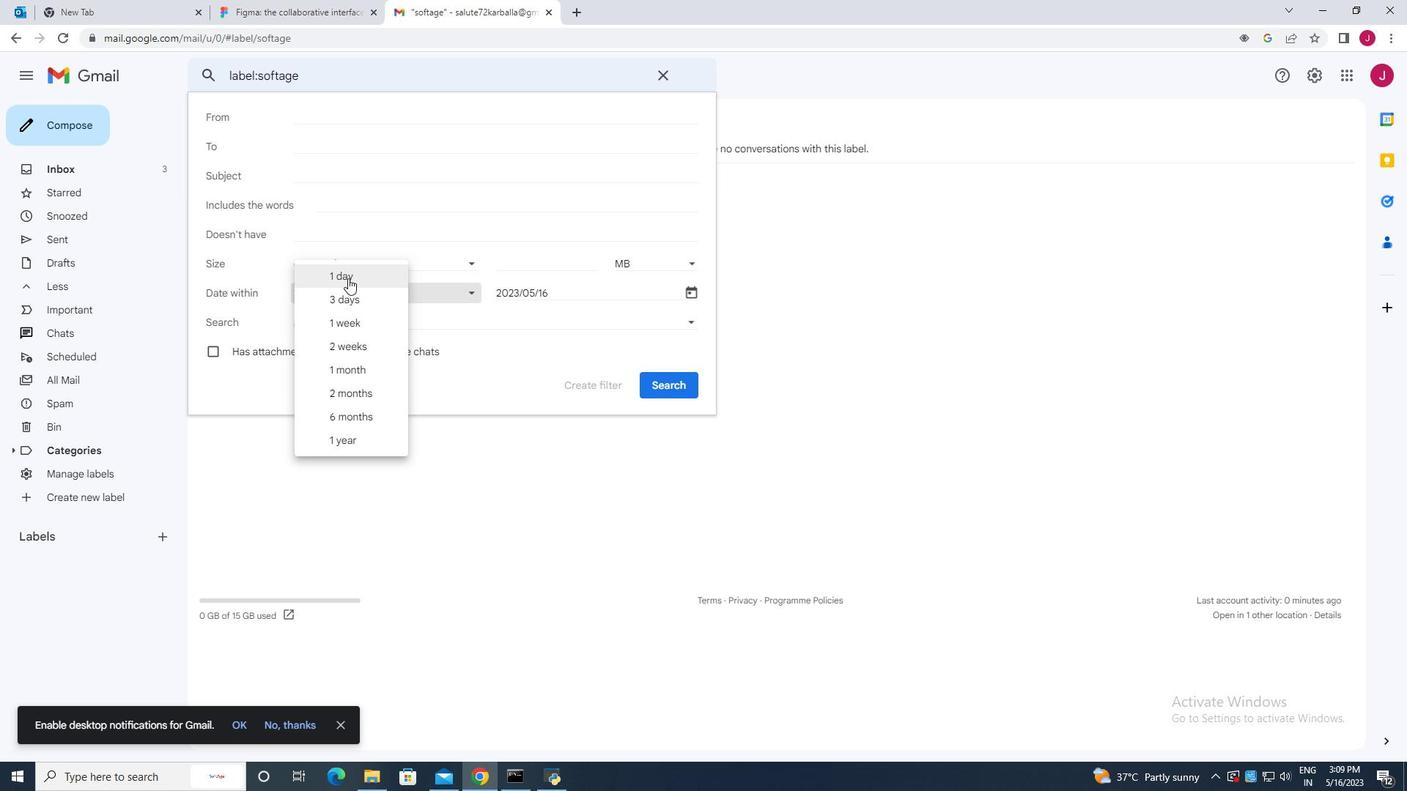 
Action: Mouse moved to (661, 382)
Screenshot: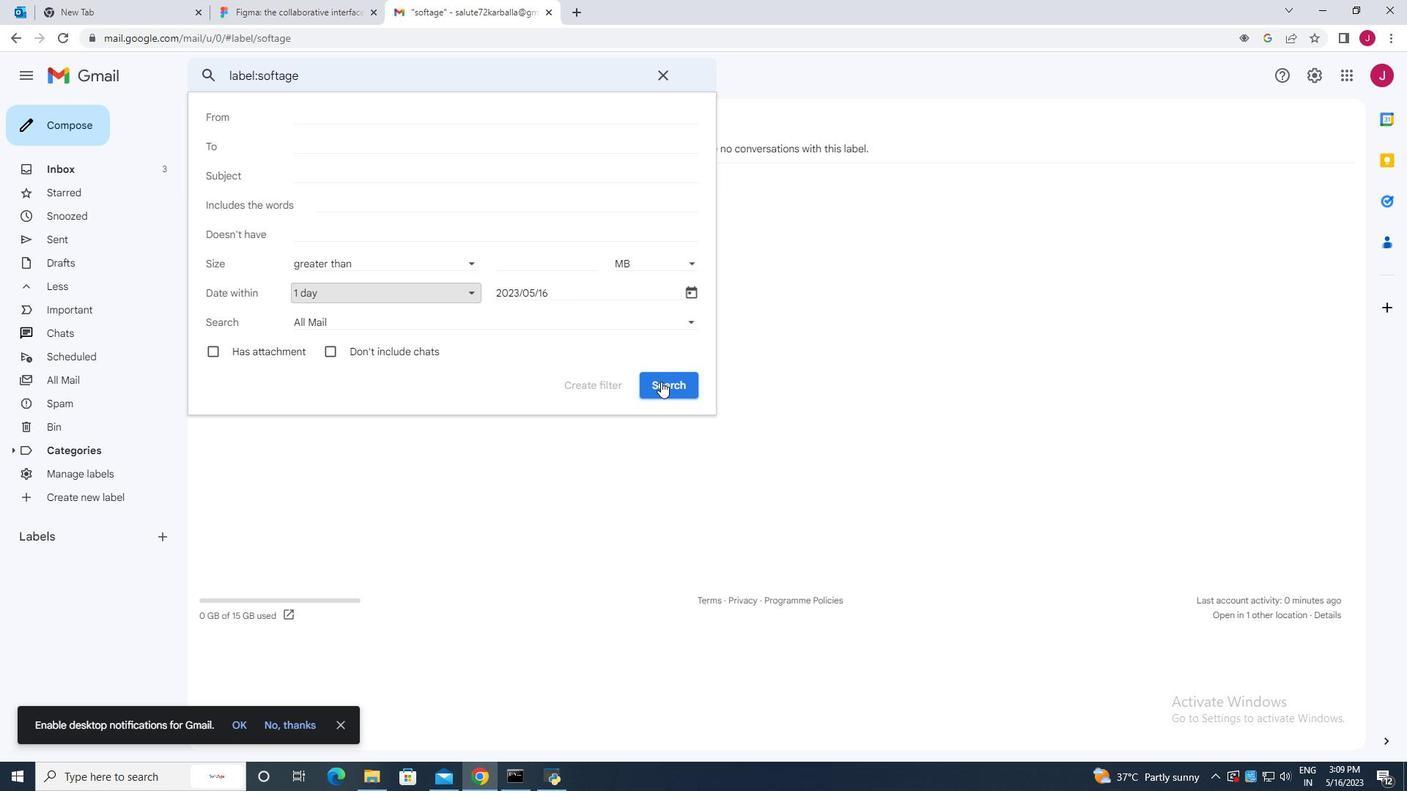 
Action: Mouse pressed left at (661, 382)
Screenshot: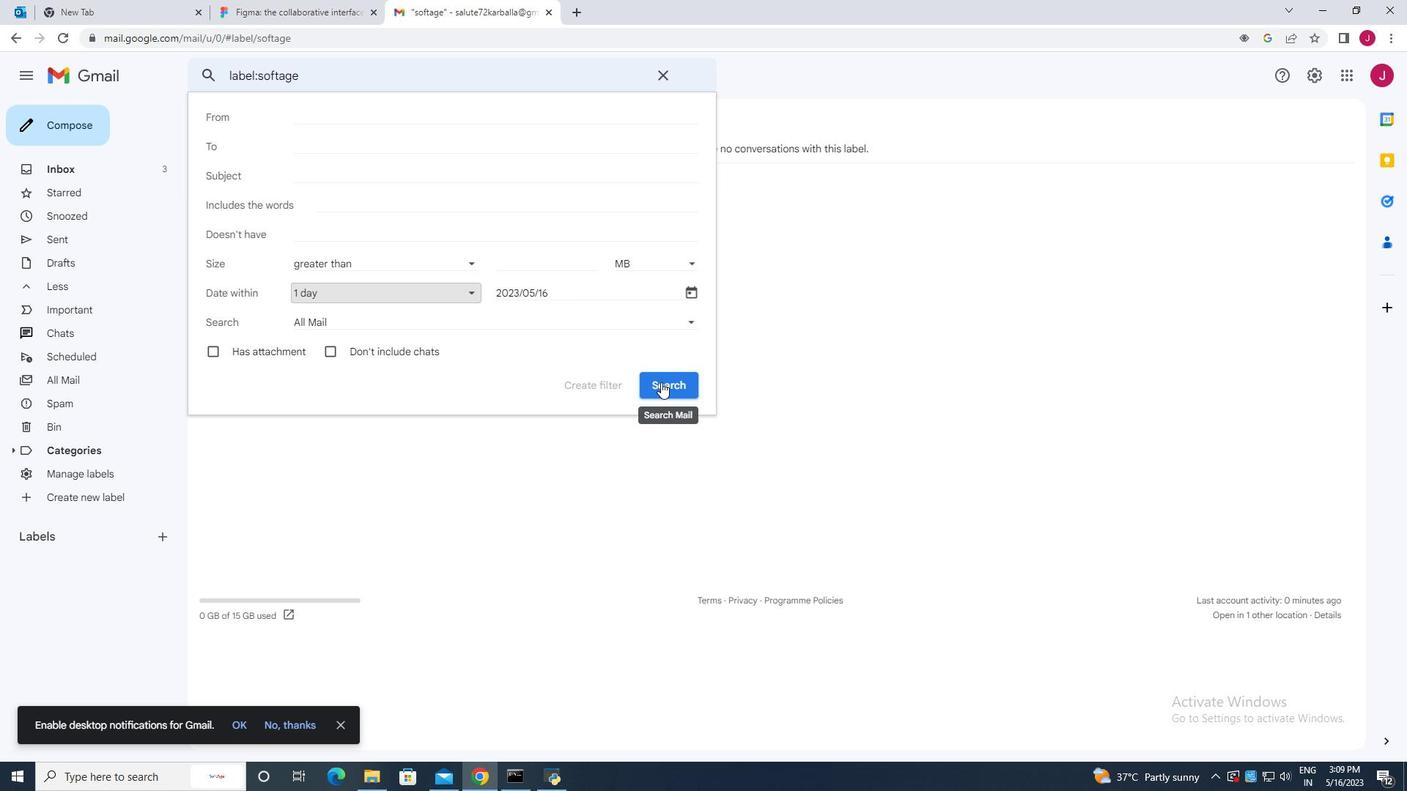 
Action: Mouse moved to (309, 271)
Screenshot: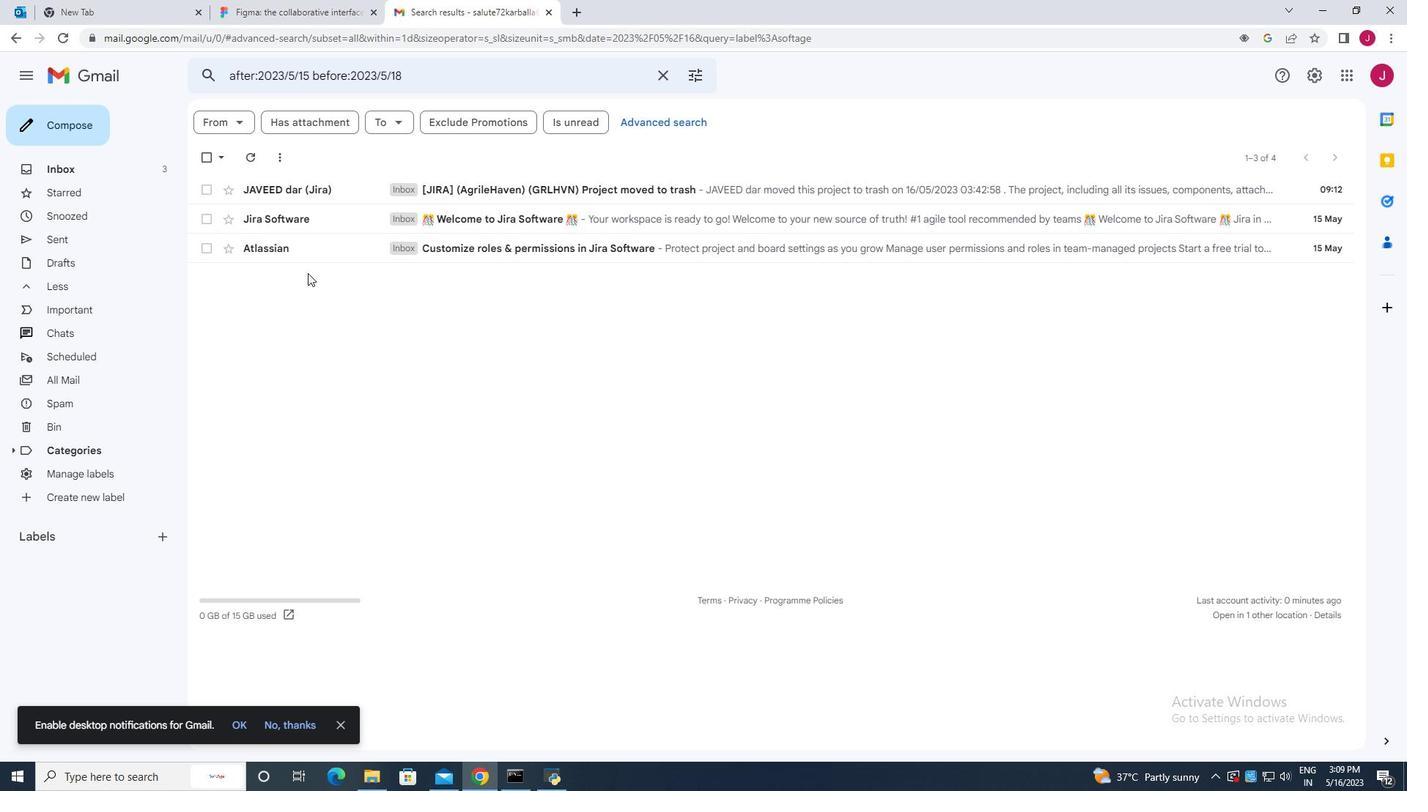 
